 Task: Font style For heading Use Arial with violet colour & bold. font size for heading '24 Pt. 'Change the font style of data to Alefand font size to  16 Pt. Change the alignment of both headline & data to  Align top. In the sheet  auditingSalesData_2022
Action: Mouse moved to (57, 127)
Screenshot: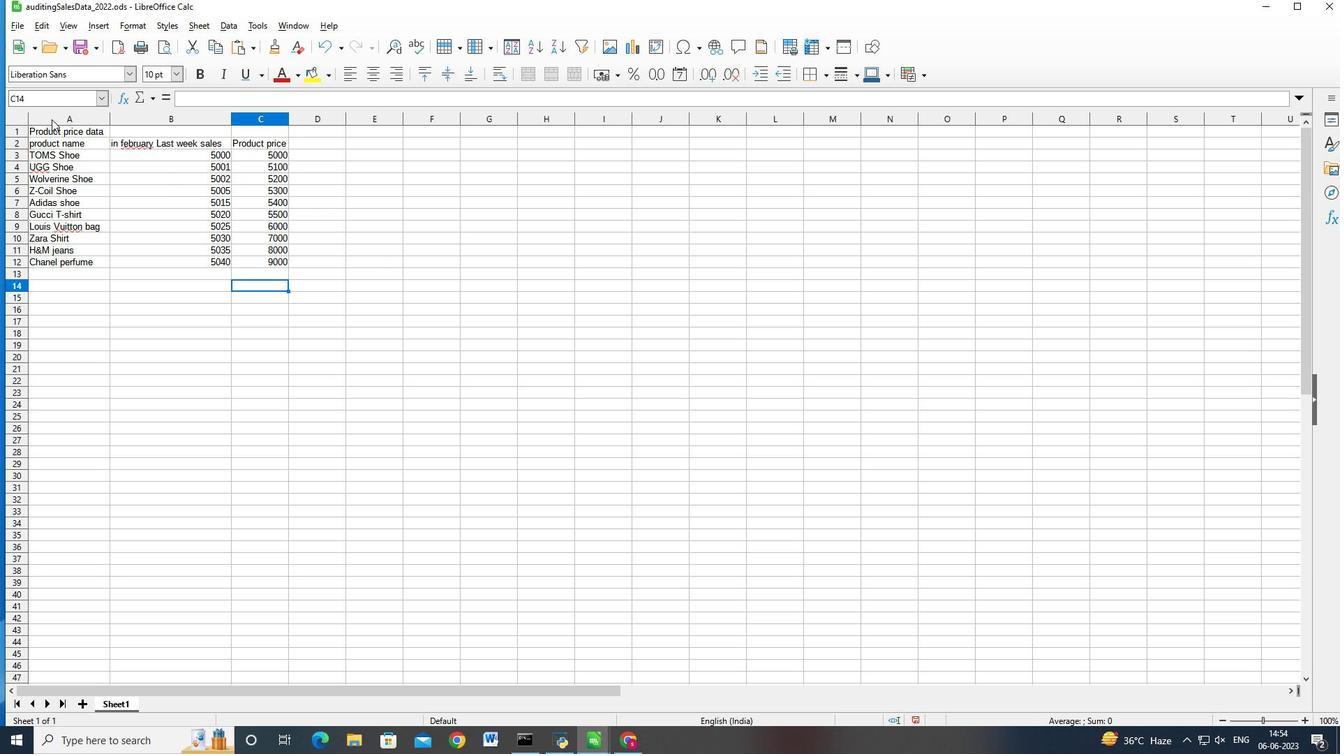 
Action: Mouse pressed left at (57, 127)
Screenshot: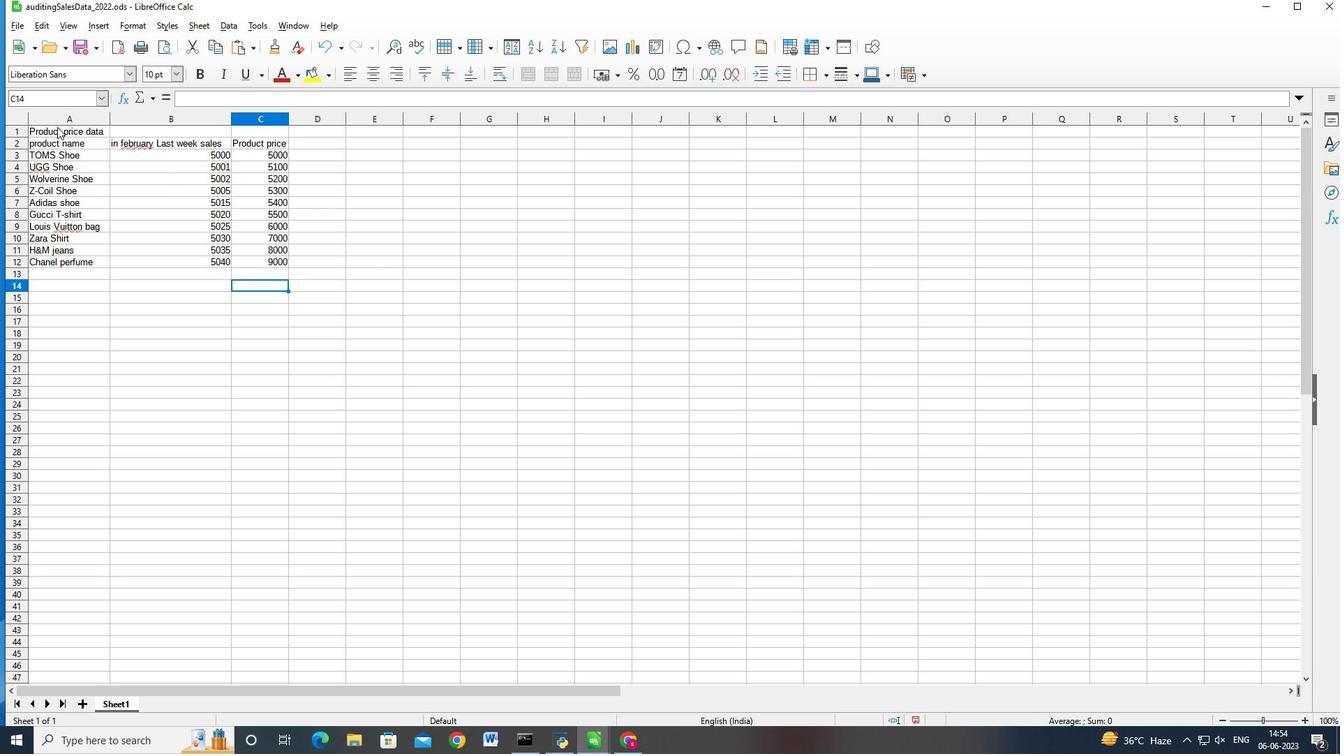 
Action: Mouse moved to (208, 349)
Screenshot: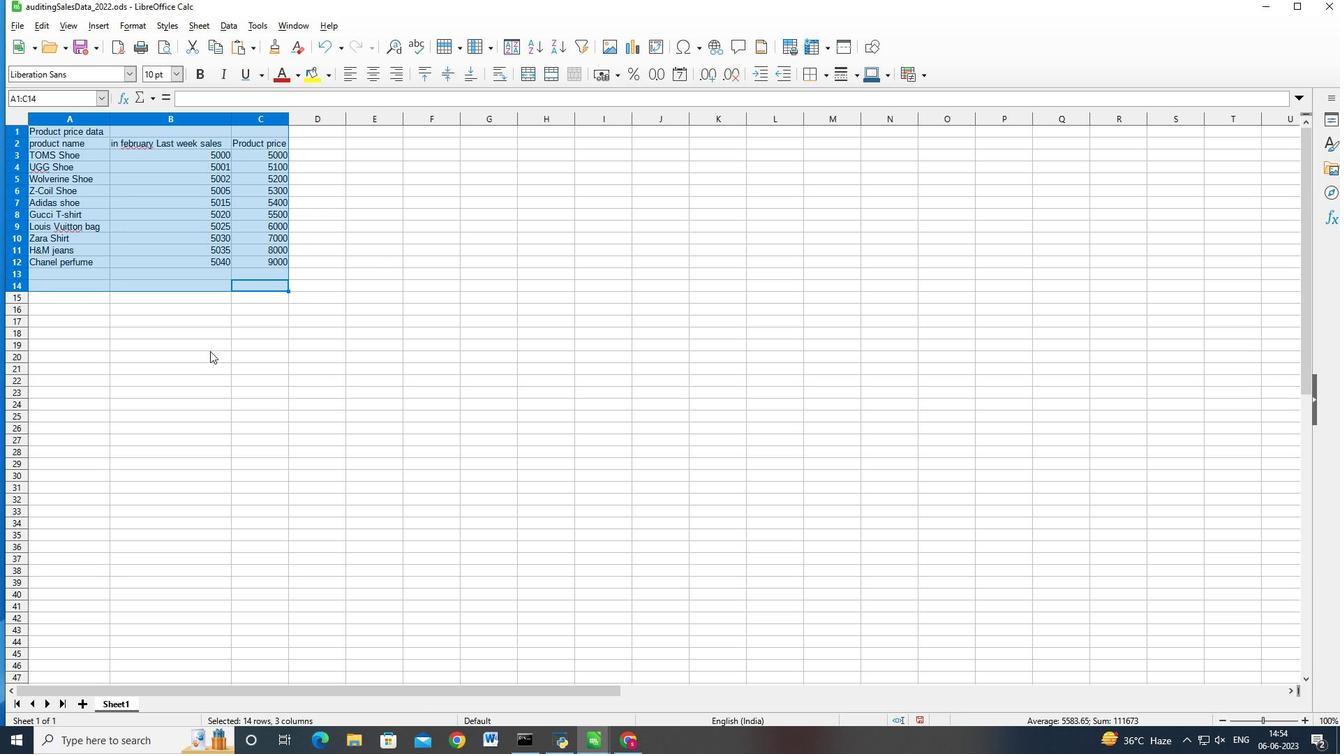 
Action: Mouse pressed right at (208, 349)
Screenshot: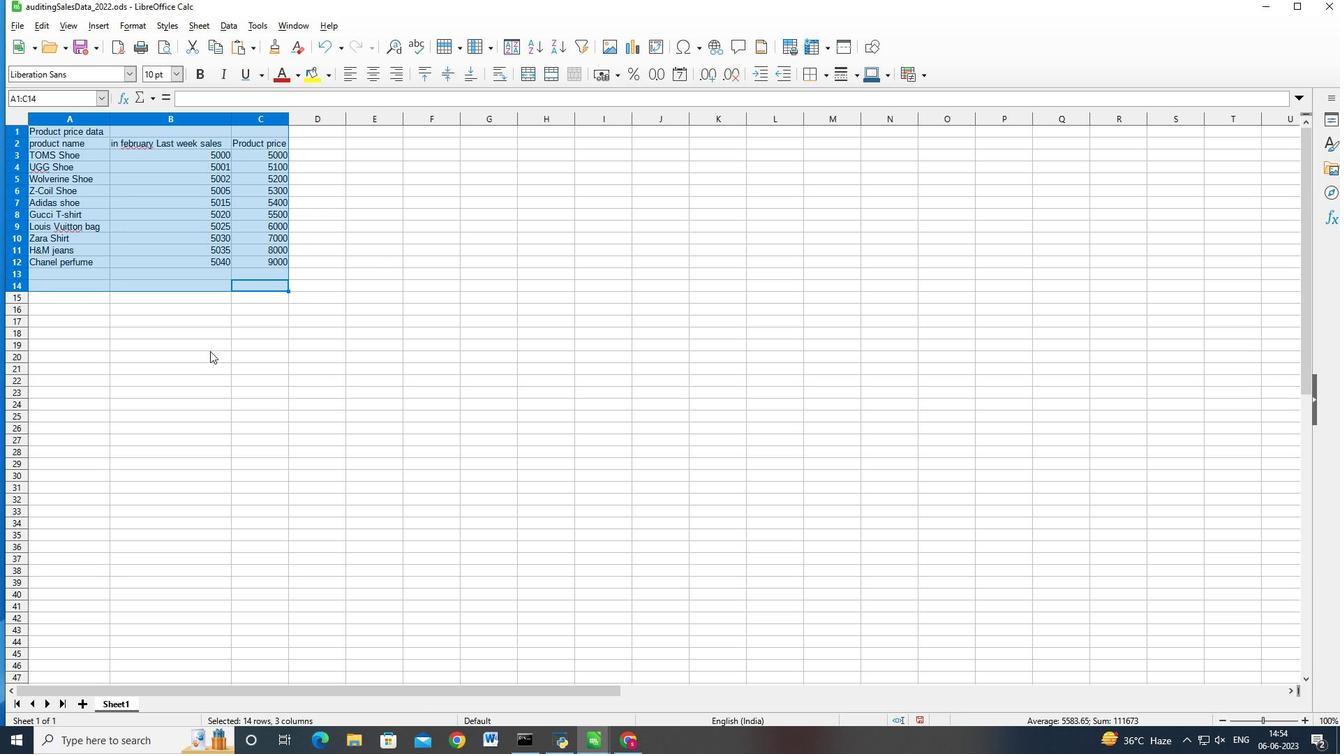 
Action: Mouse moved to (177, 340)
Screenshot: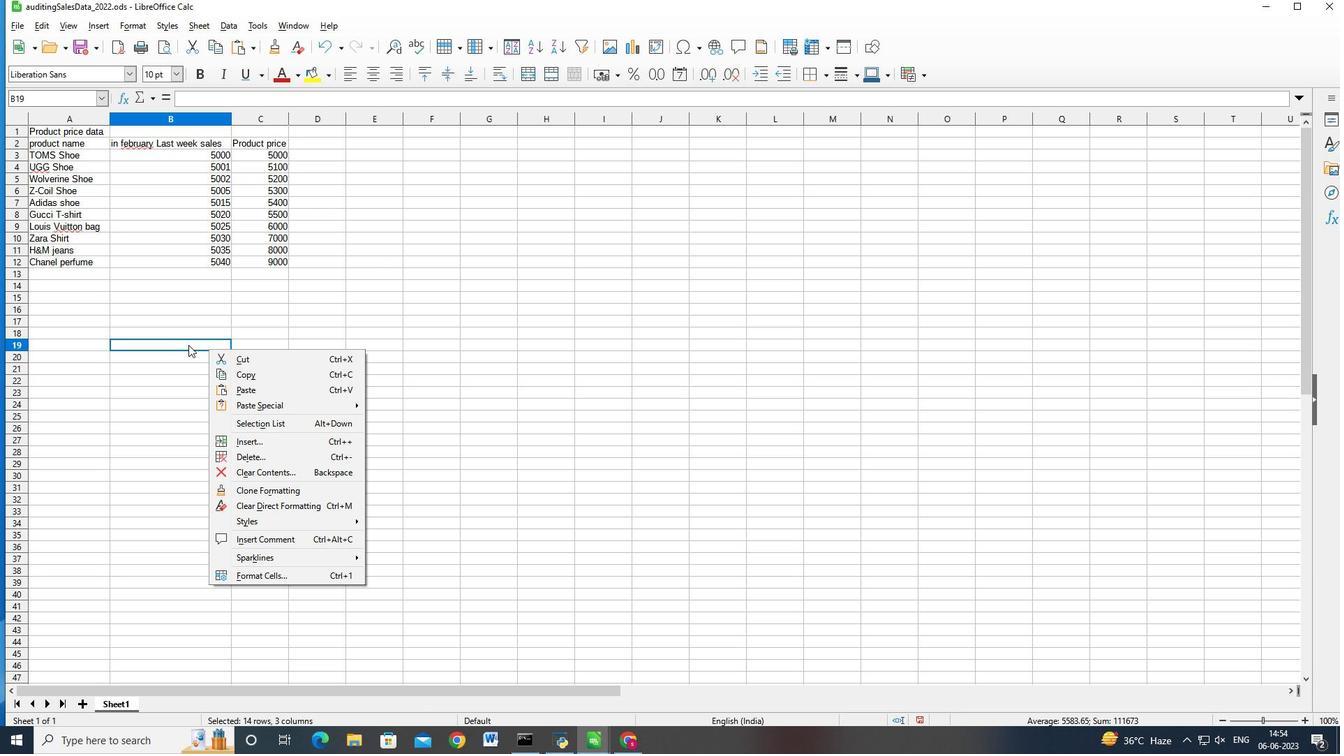
Action: Mouse pressed right at (177, 340)
Screenshot: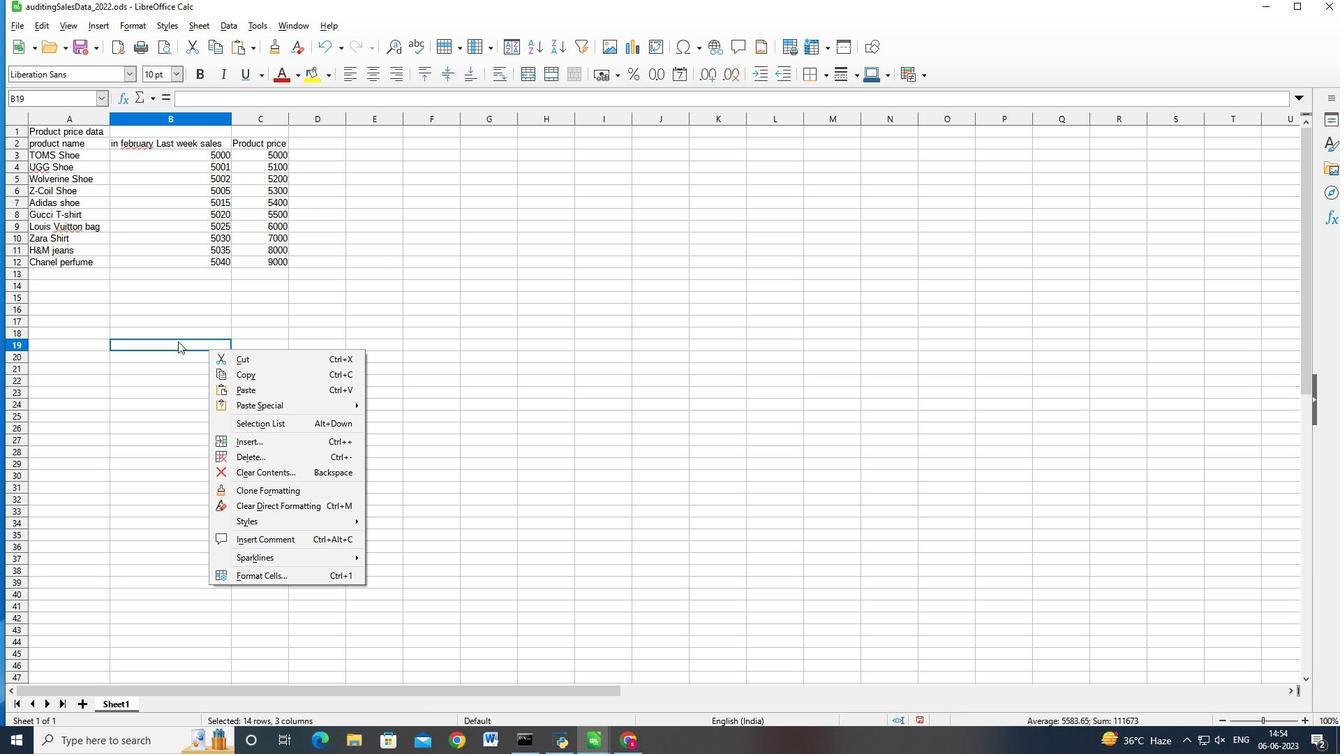 
Action: Mouse moved to (89, 131)
Screenshot: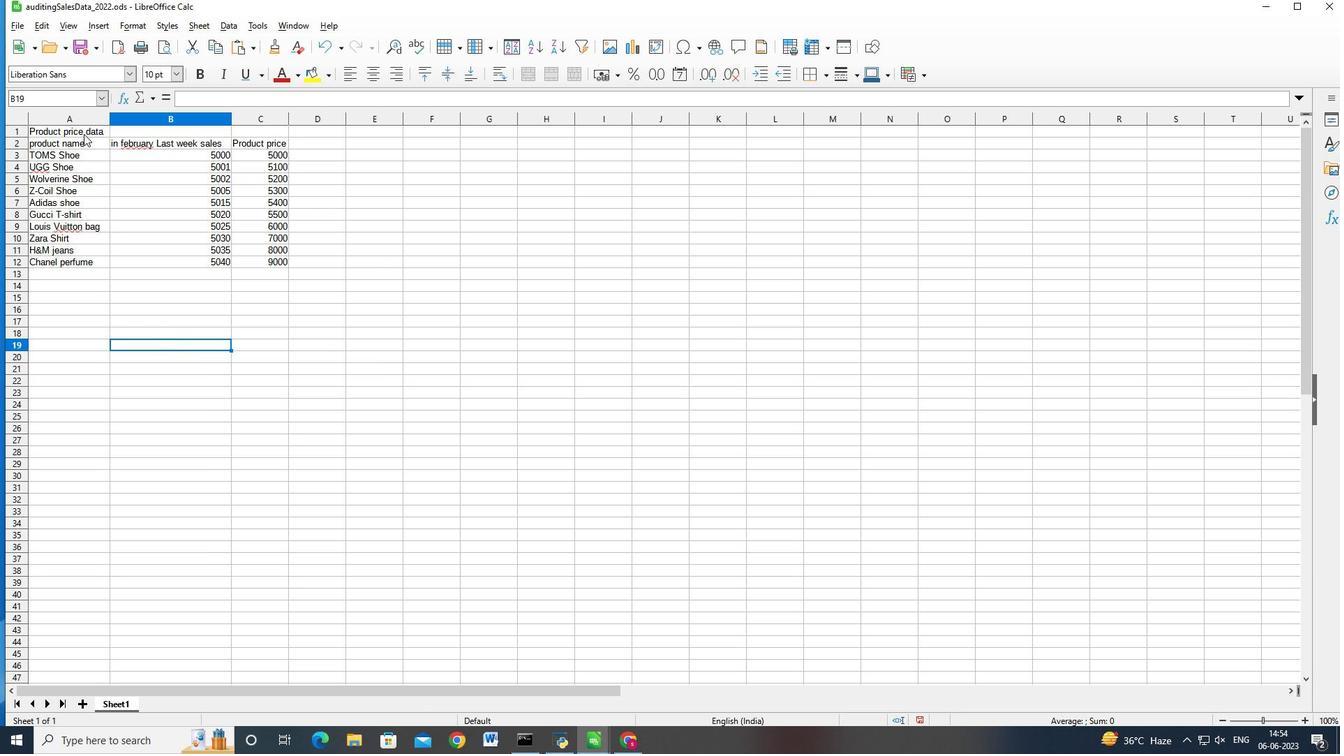 
Action: Mouse pressed left at (89, 131)
Screenshot: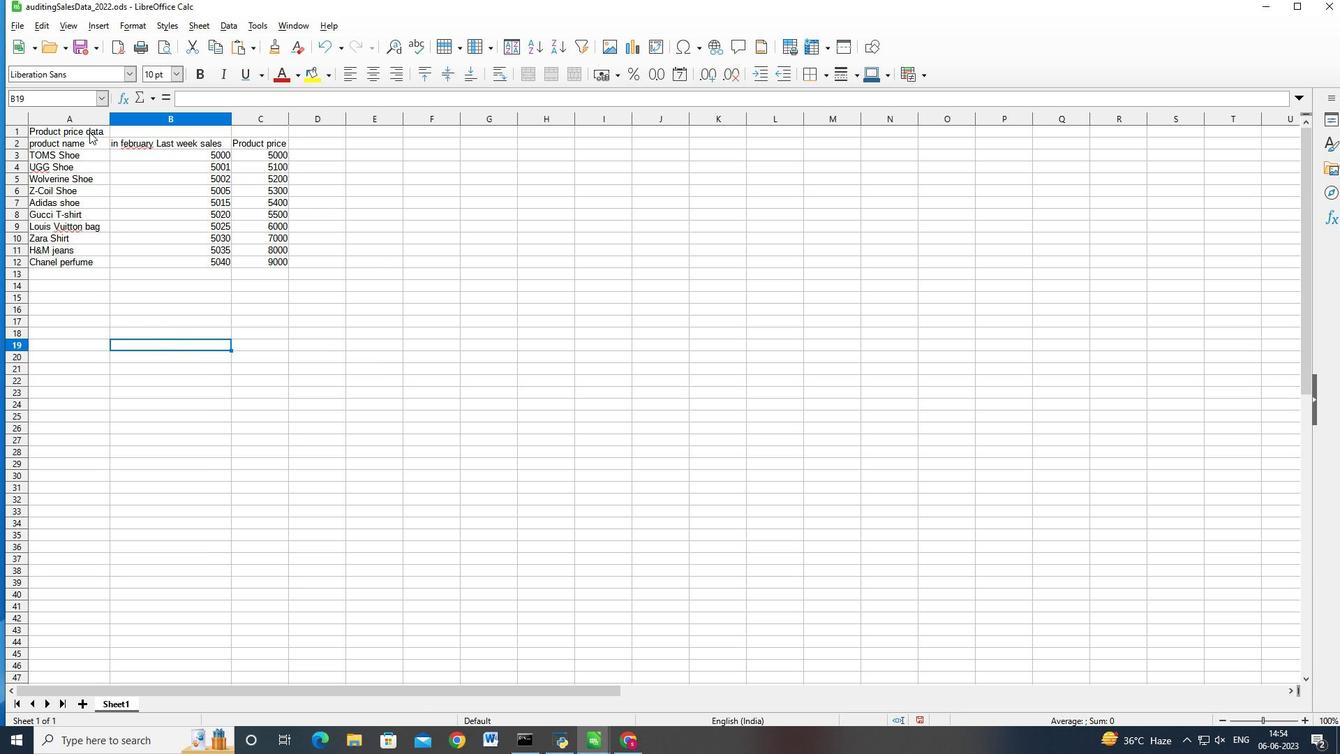 
Action: Mouse moved to (131, 70)
Screenshot: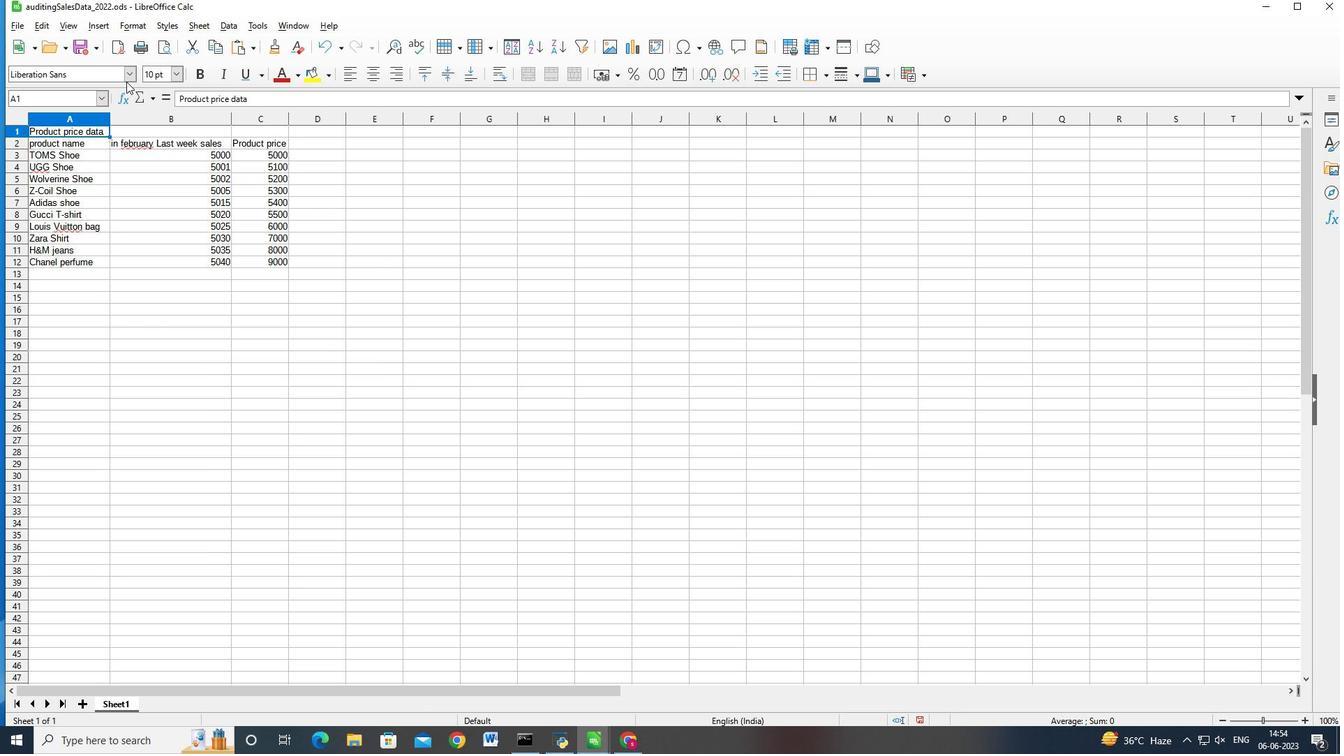 
Action: Mouse pressed left at (131, 70)
Screenshot: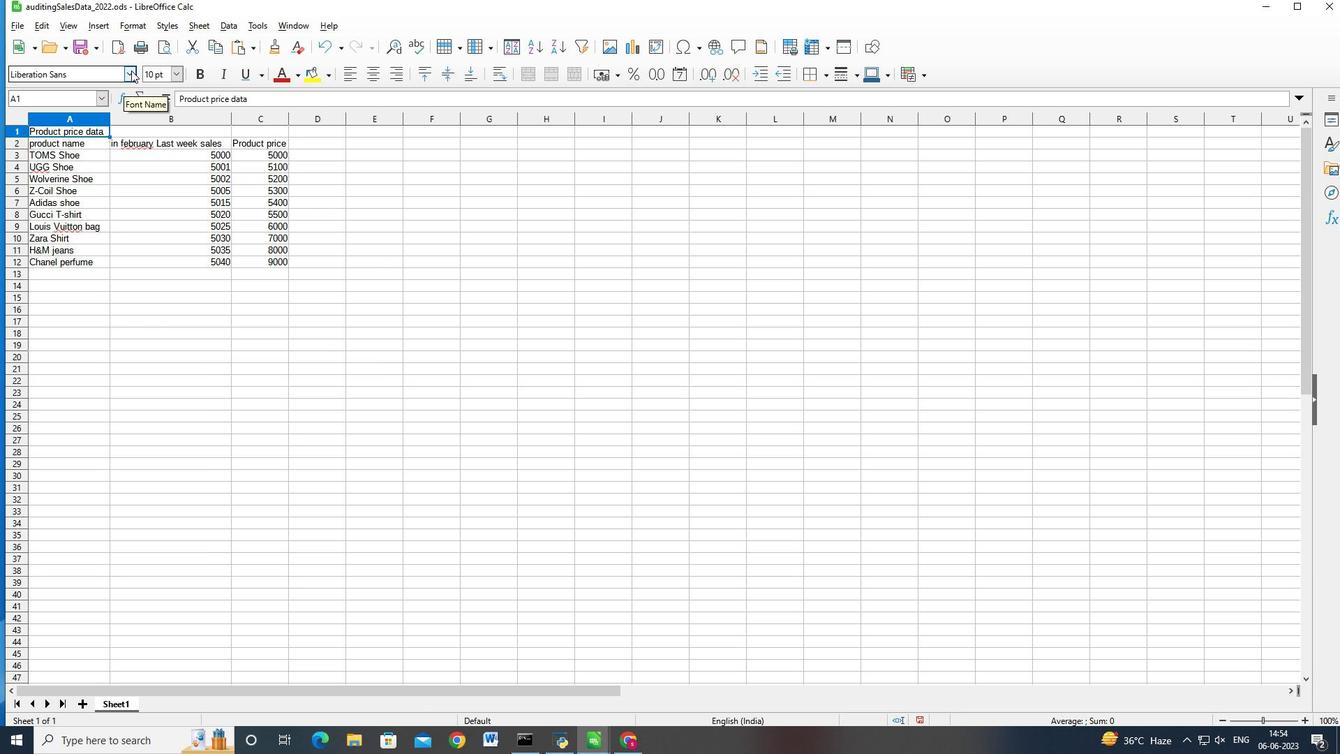 
Action: Mouse moved to (129, 74)
Screenshot: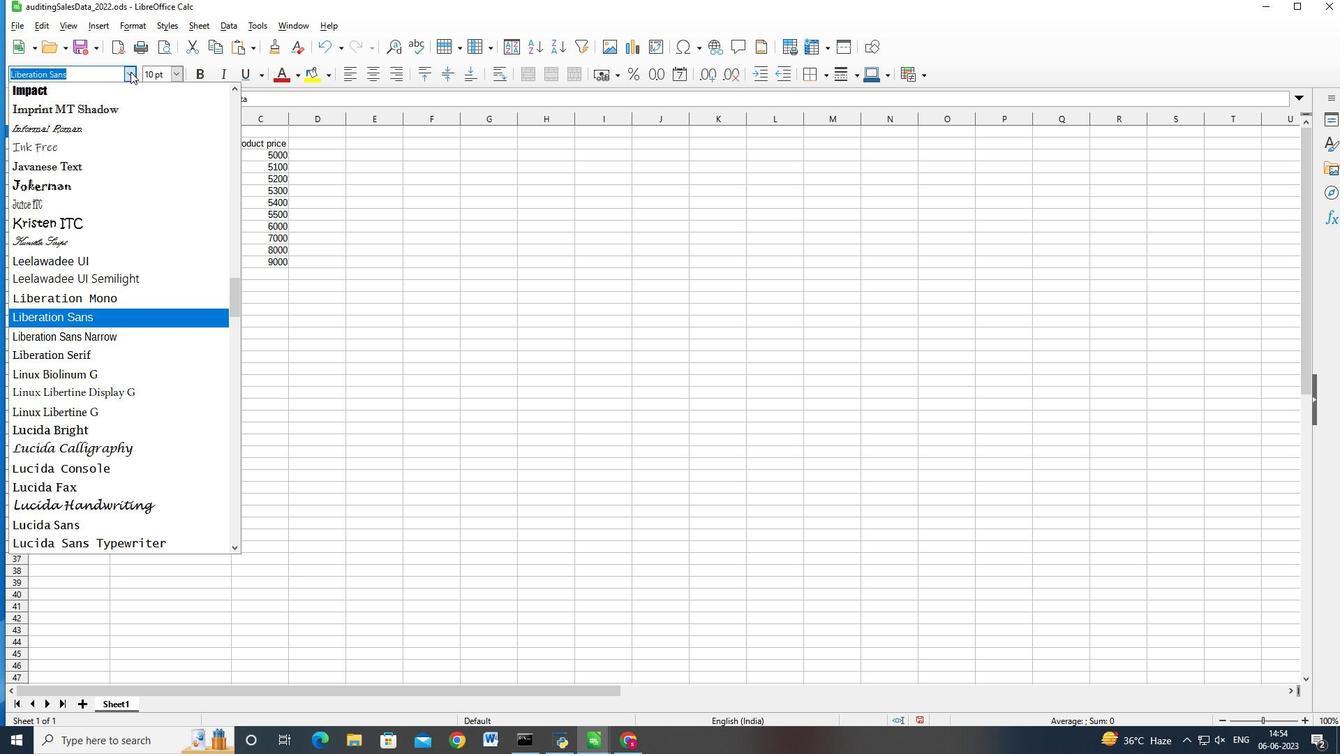 
Action: Key pressed <Key.backspace><Key.shift_r>Arial<Key.enter>
Screenshot: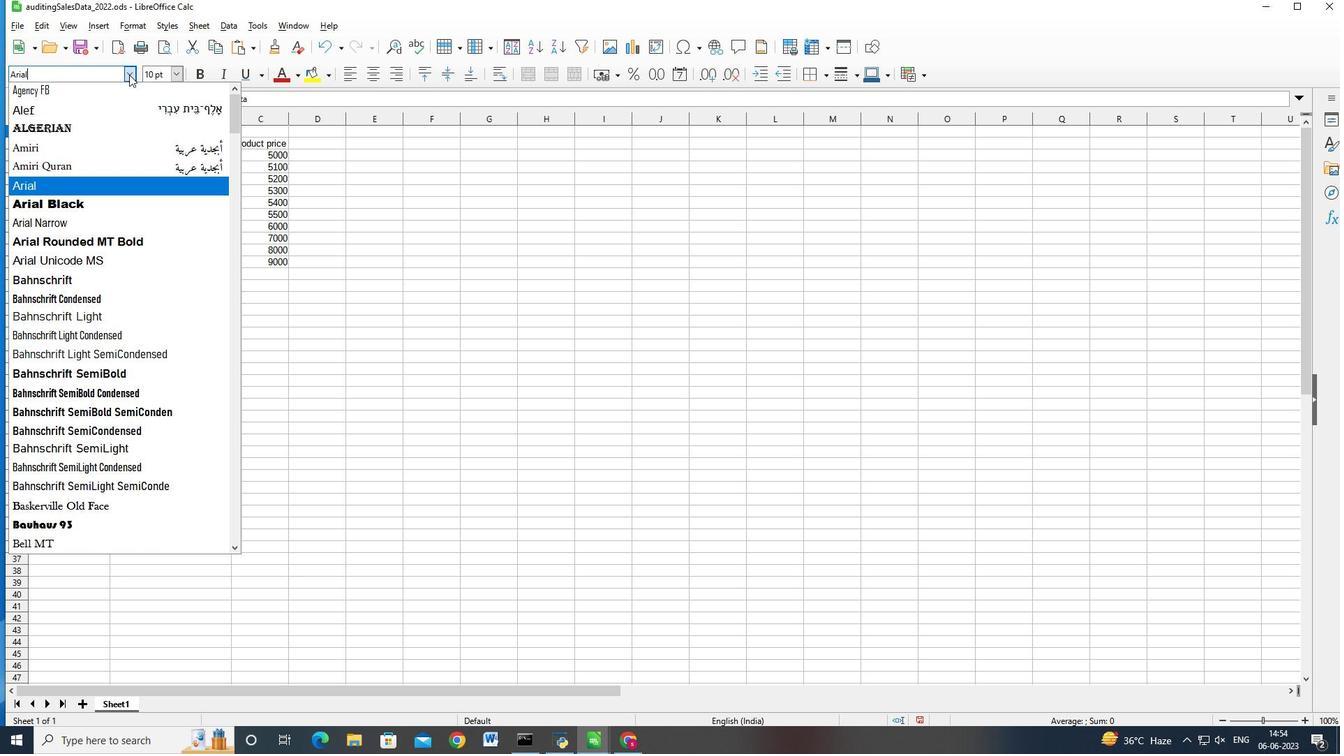 
Action: Mouse moved to (296, 73)
Screenshot: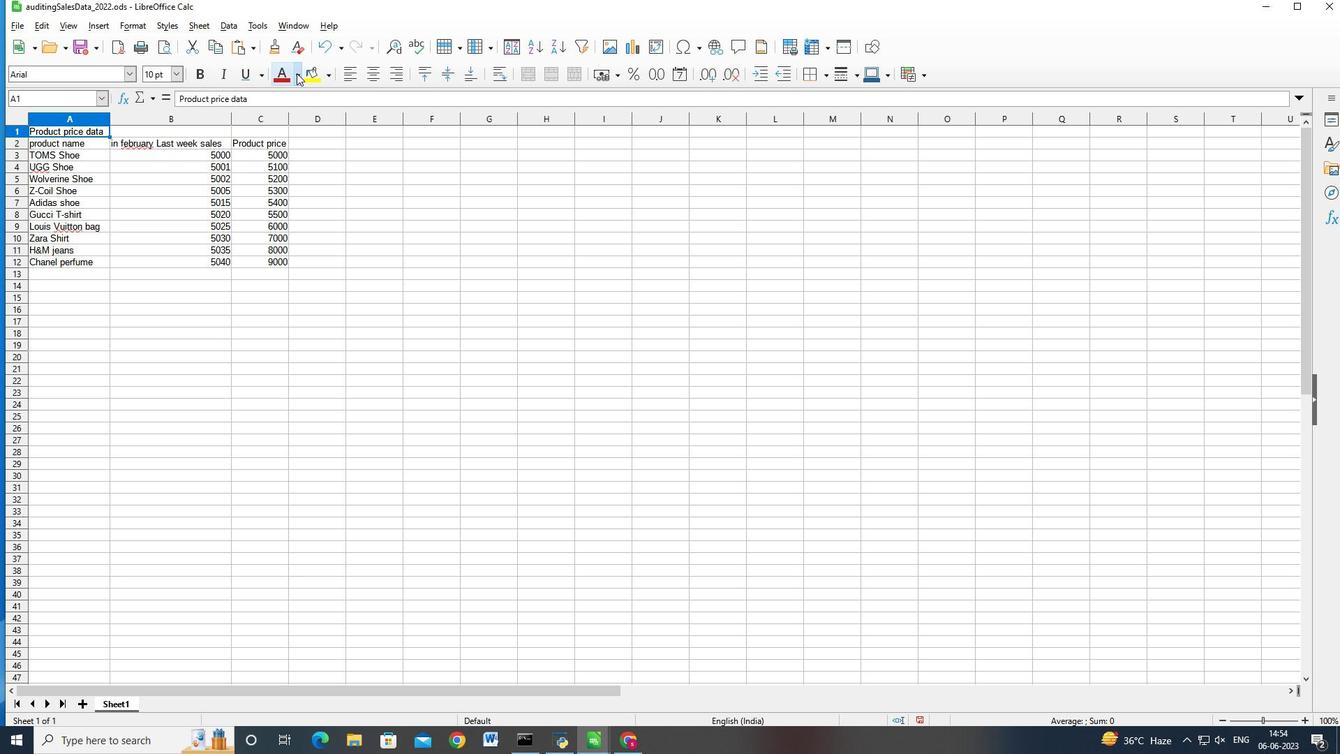 
Action: Mouse pressed left at (296, 73)
Screenshot: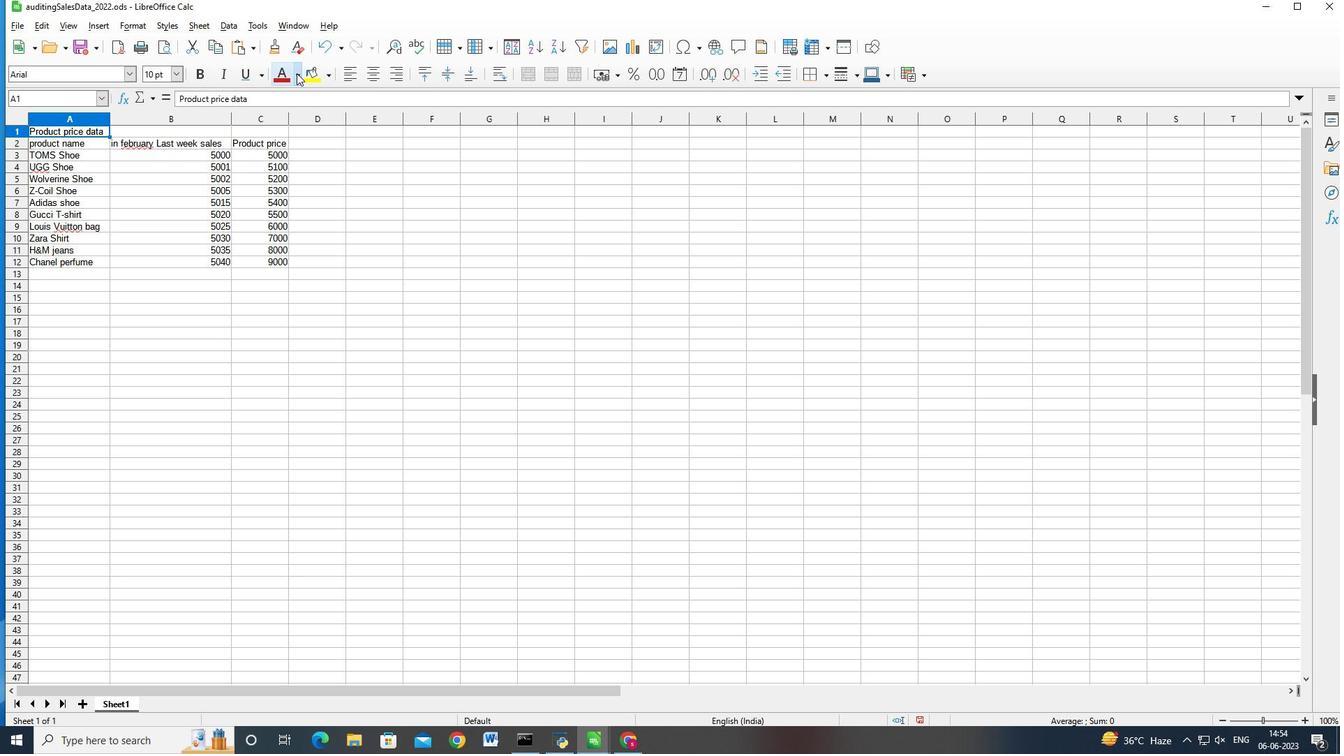 
Action: Mouse moved to (342, 302)
Screenshot: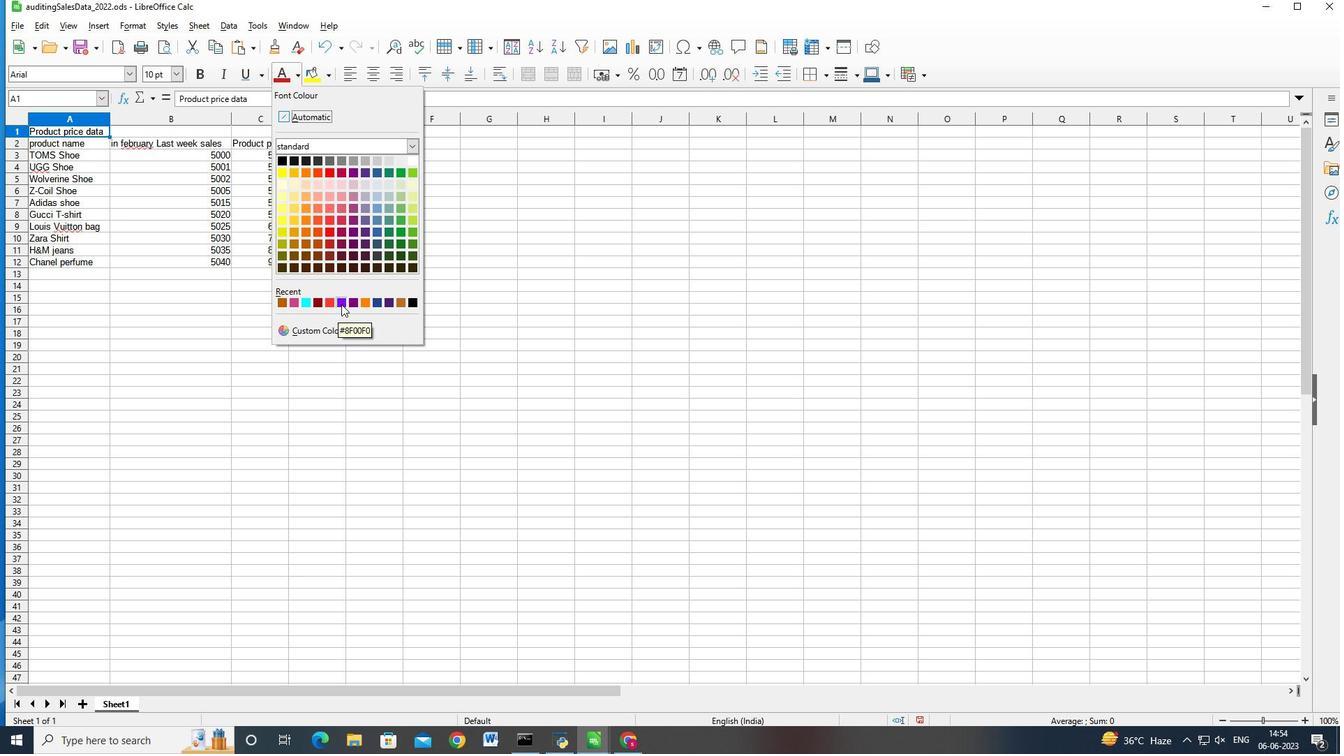 
Action: Mouse pressed left at (342, 302)
Screenshot: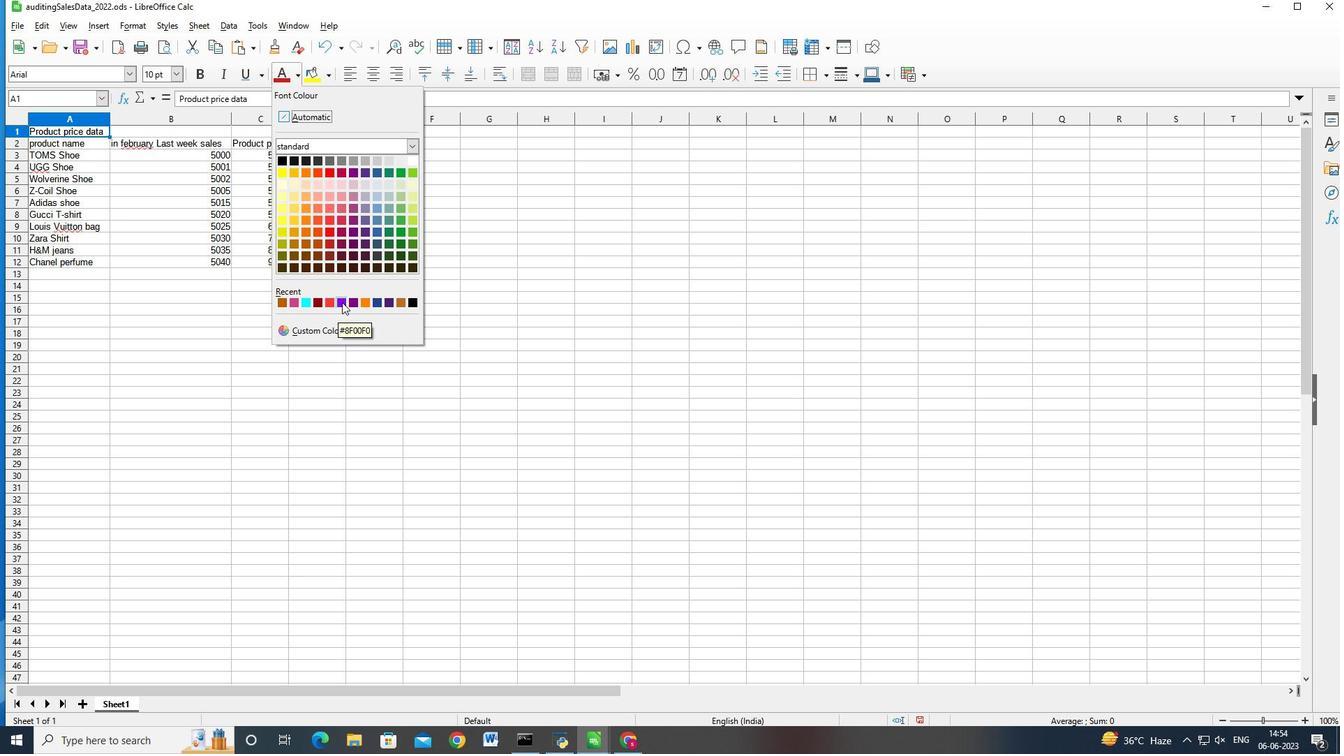 
Action: Mouse moved to (177, 69)
Screenshot: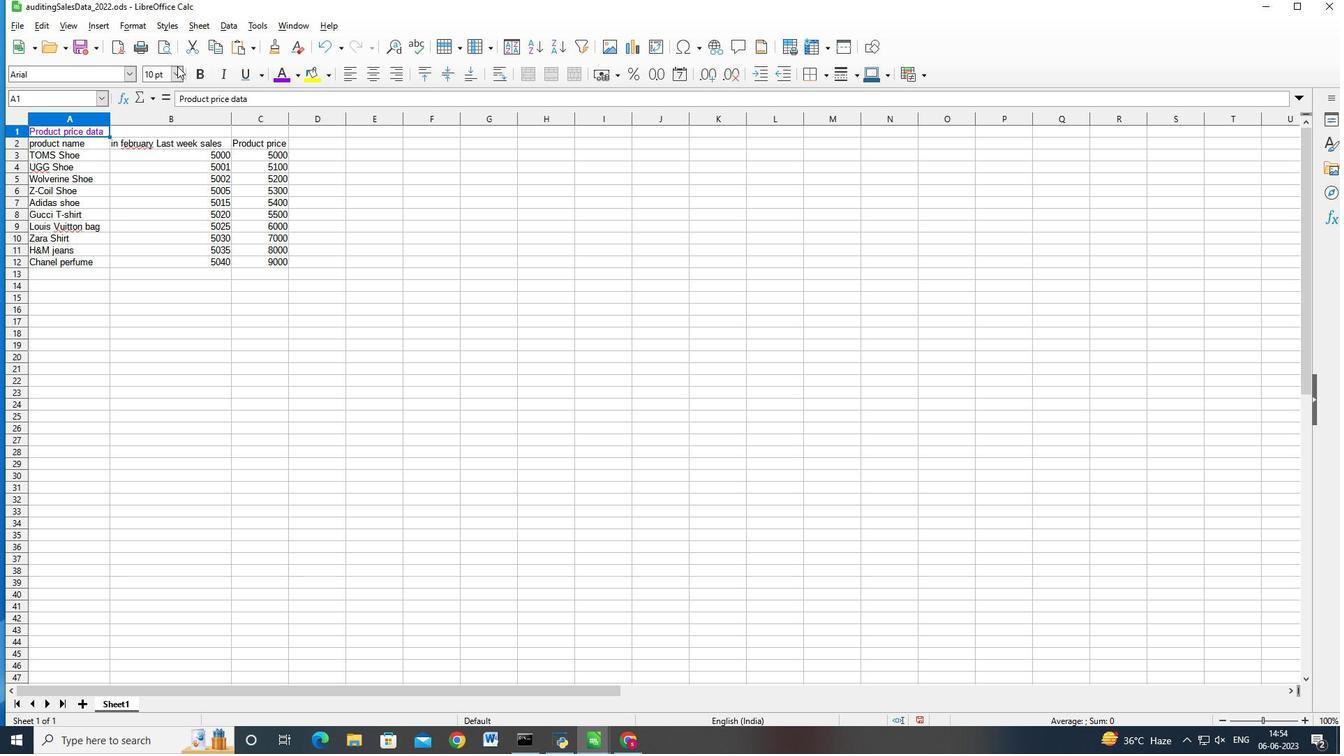 
Action: Mouse pressed left at (177, 69)
Screenshot: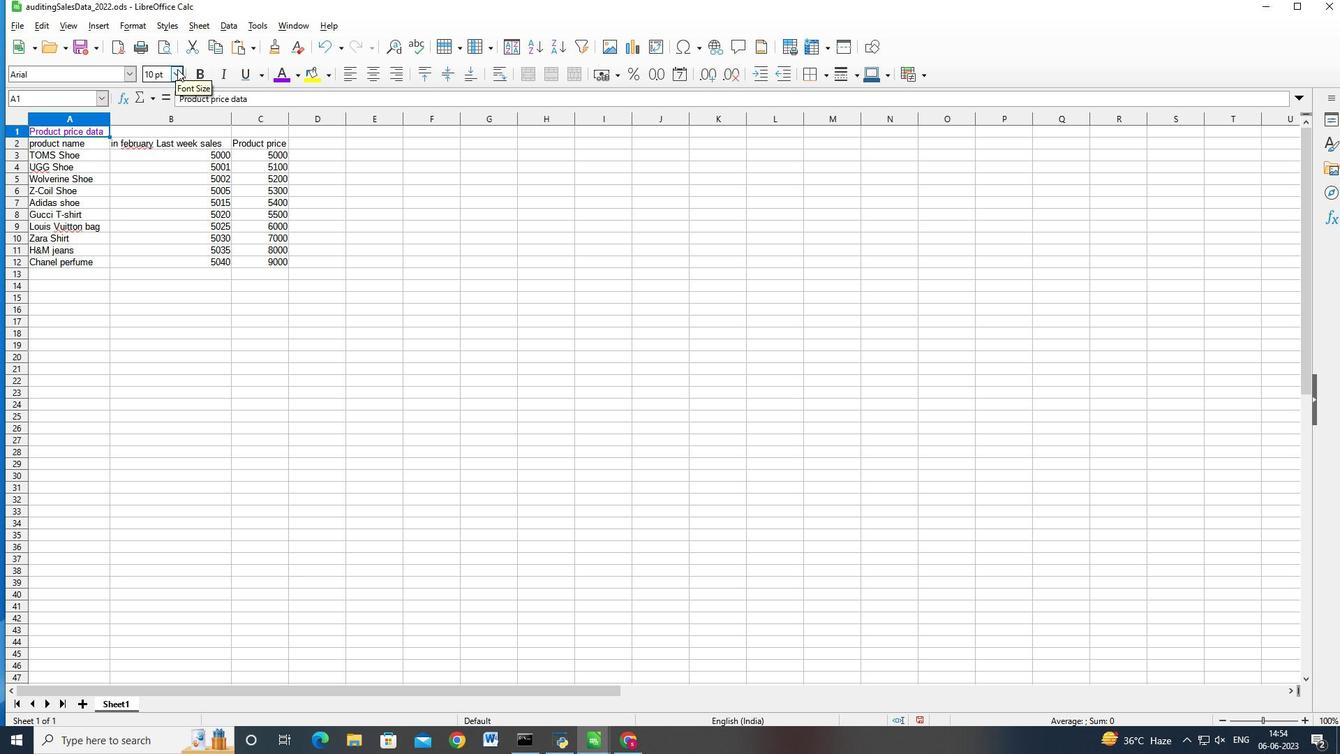 
Action: Mouse moved to (150, 277)
Screenshot: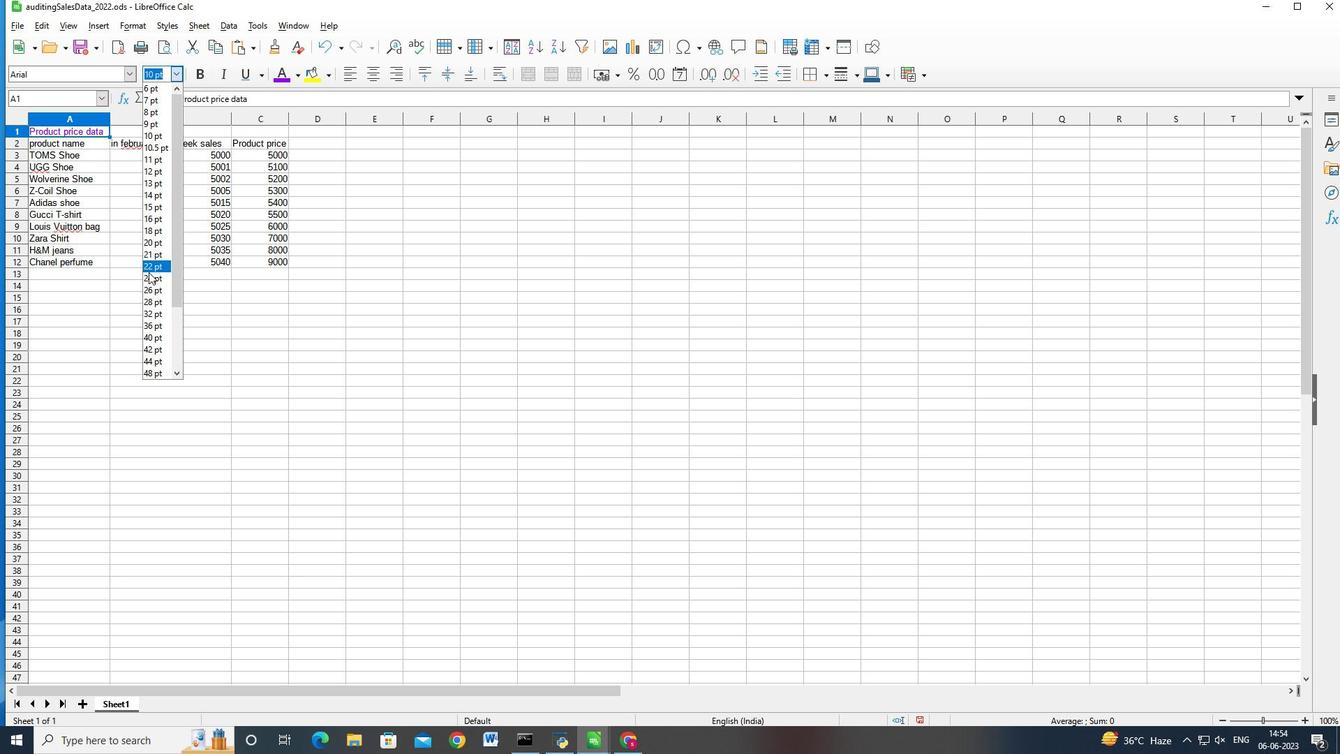 
Action: Mouse pressed left at (150, 277)
Screenshot: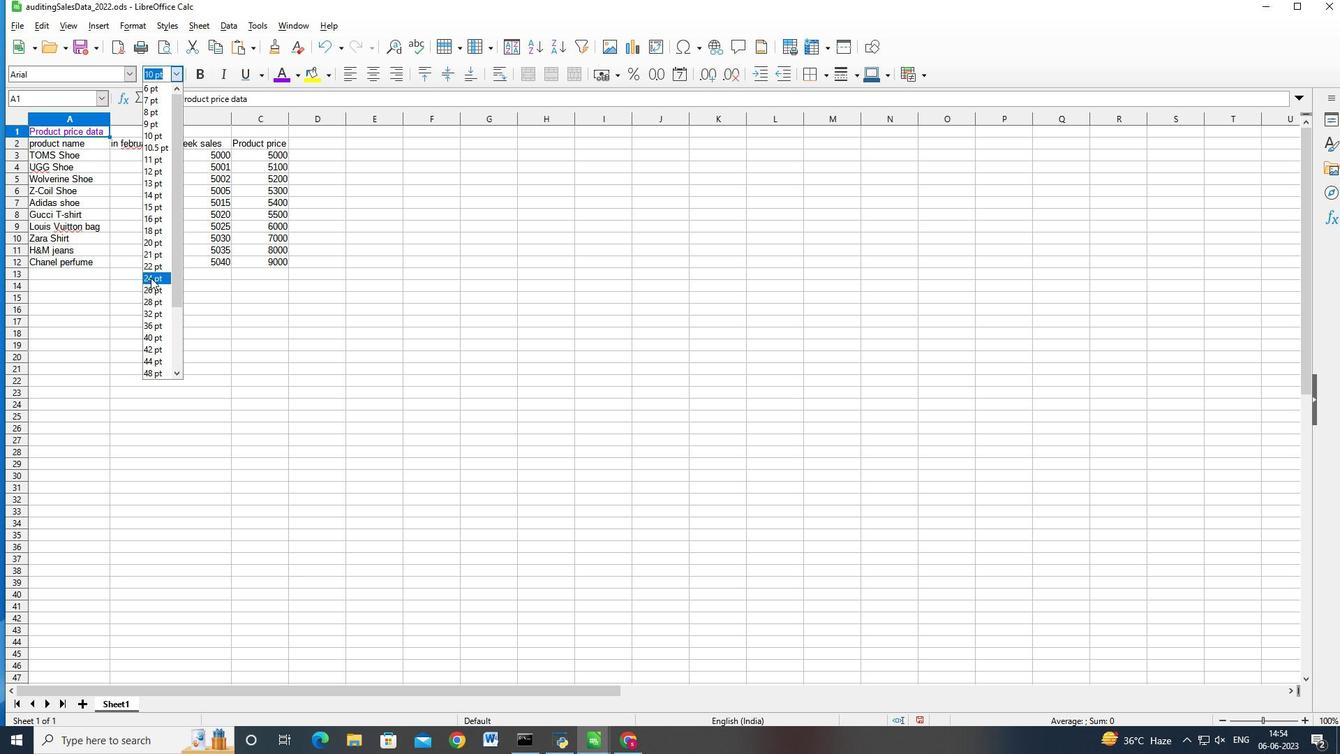 
Action: Mouse moved to (154, 131)
Screenshot: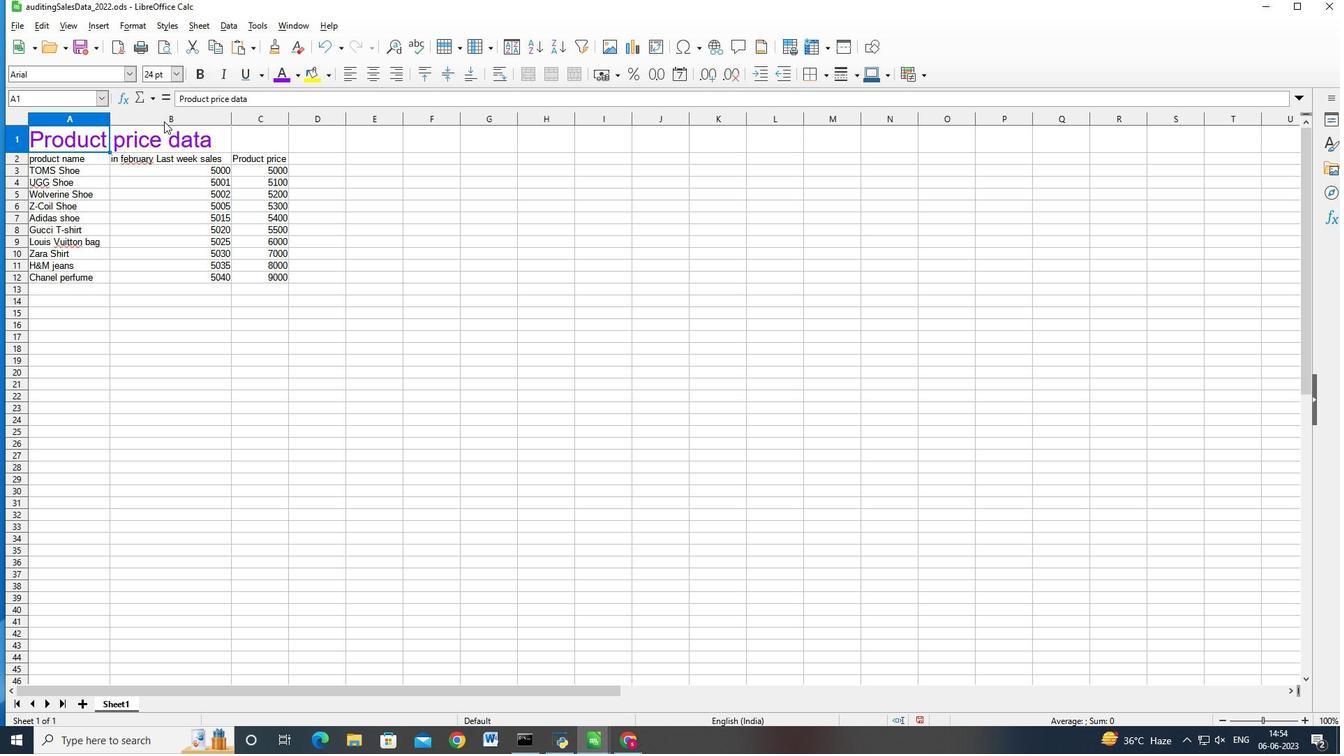 
Action: Key pressed <Key.shift>
Screenshot: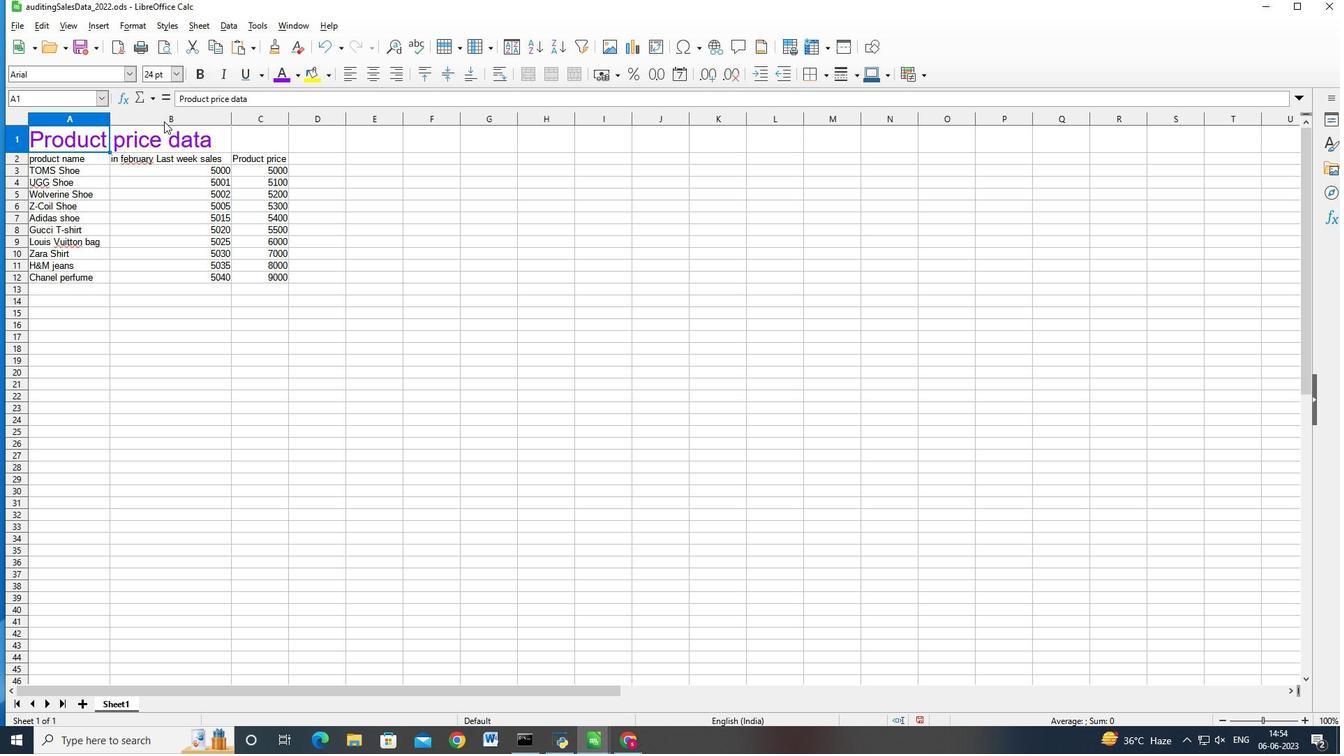 
Action: Mouse moved to (153, 134)
Screenshot: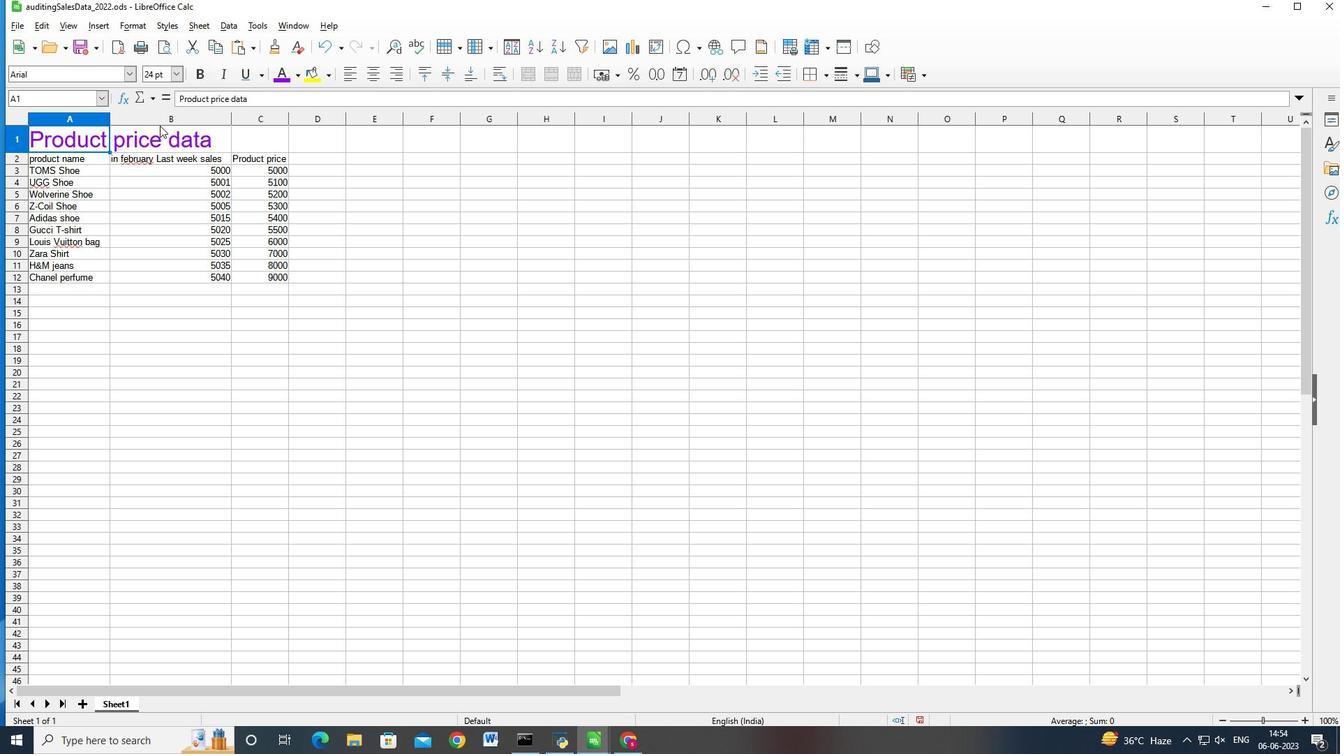 
Action: Mouse pressed left at (153, 134)
Screenshot: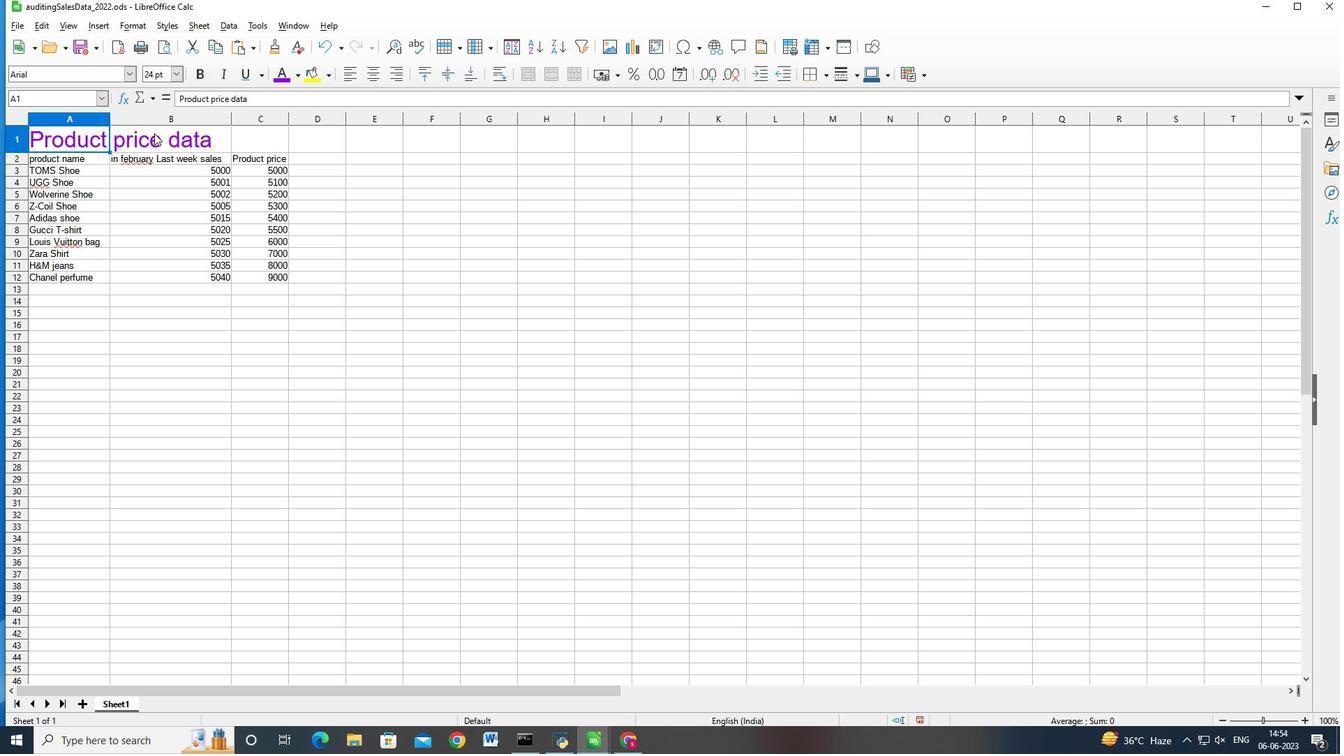 
Action: Mouse moved to (185, 106)
Screenshot: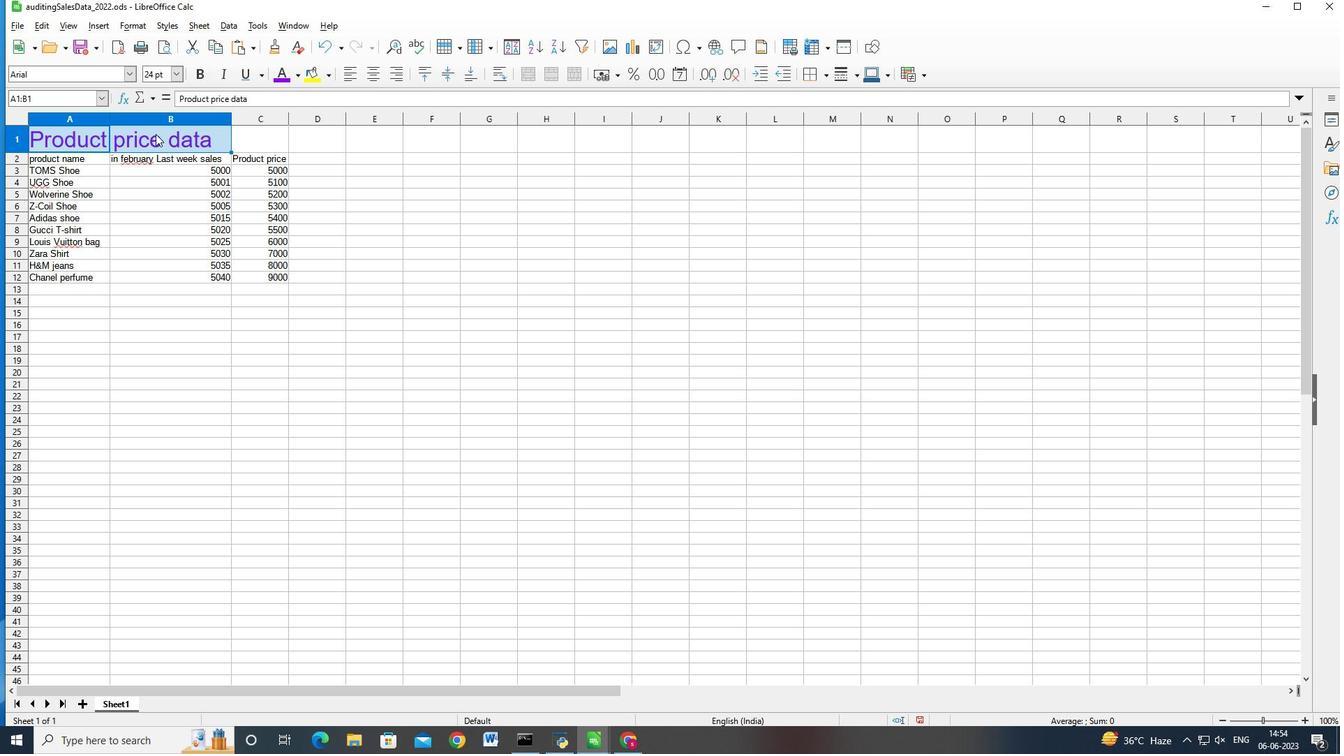 
Action: Key pressed <Key.shift>
Screenshot: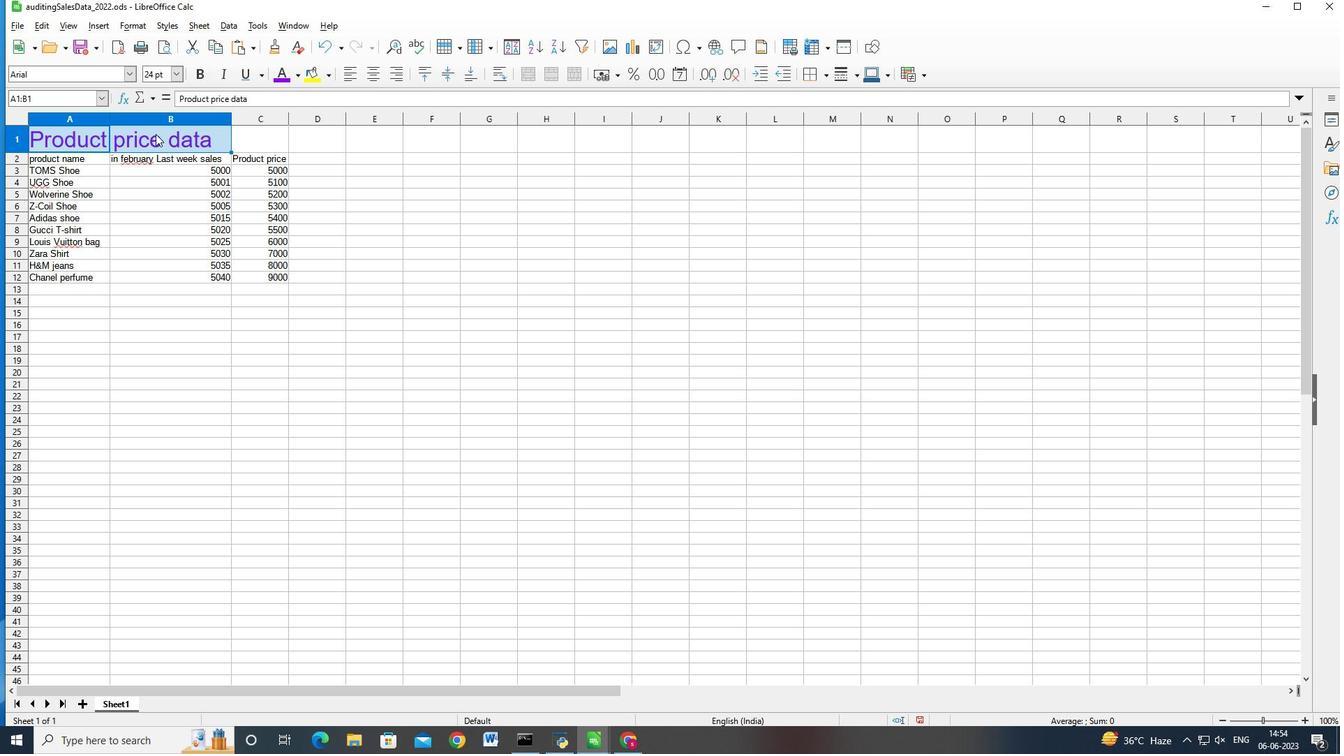 
Action: Mouse moved to (193, 99)
Screenshot: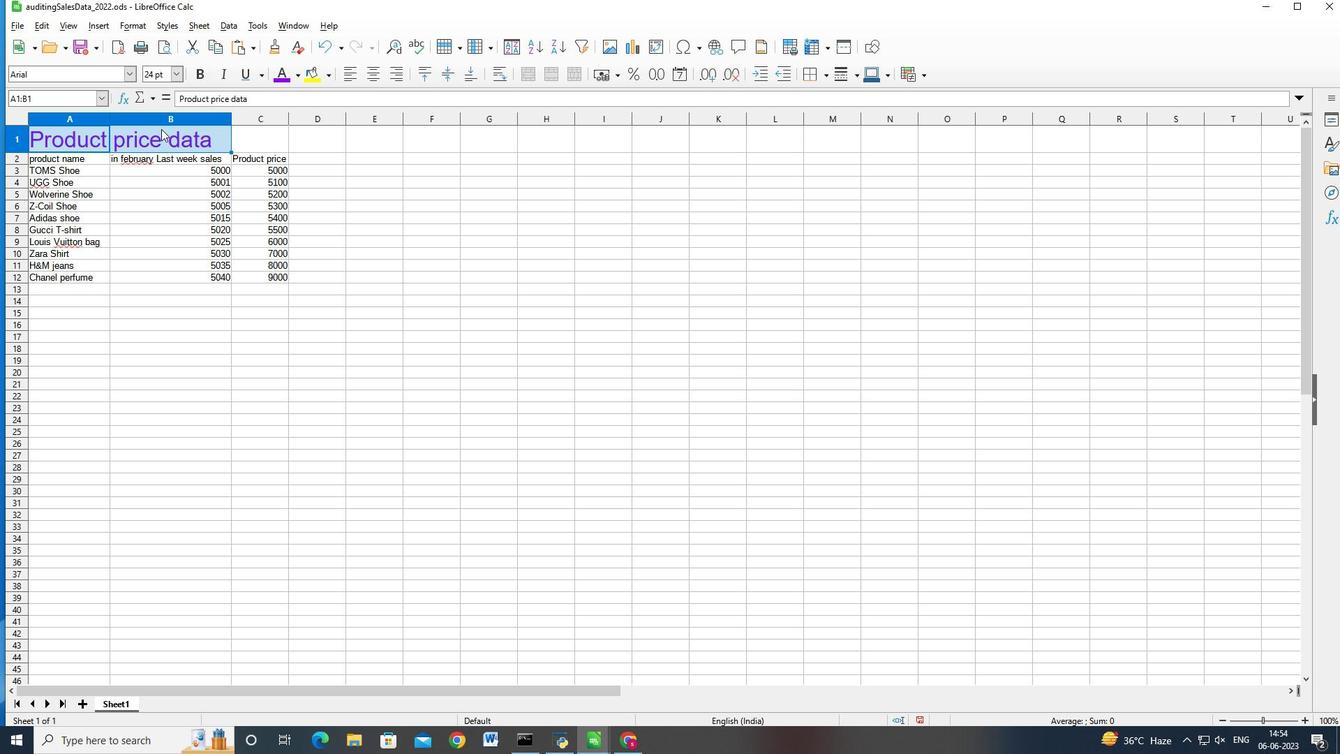 
Action: Key pressed <Key.shift>
Screenshot: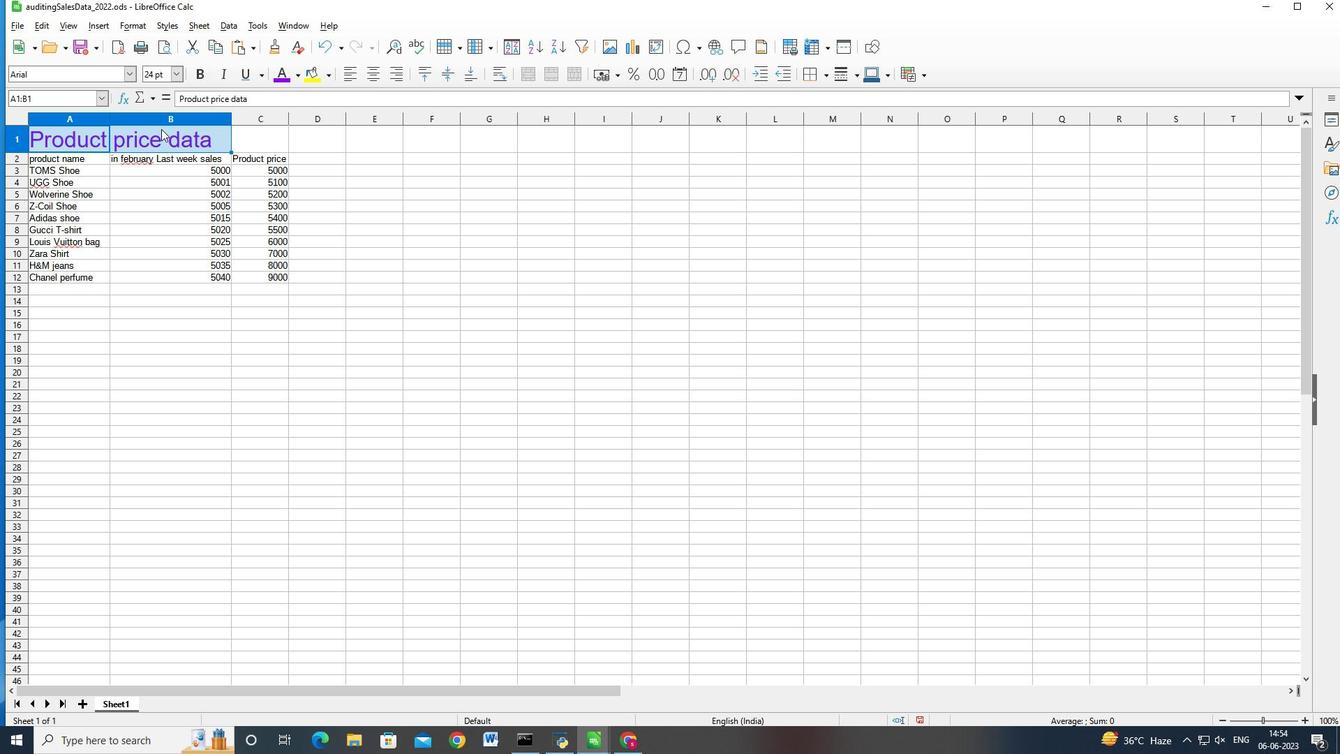 
Action: Mouse moved to (199, 92)
Screenshot: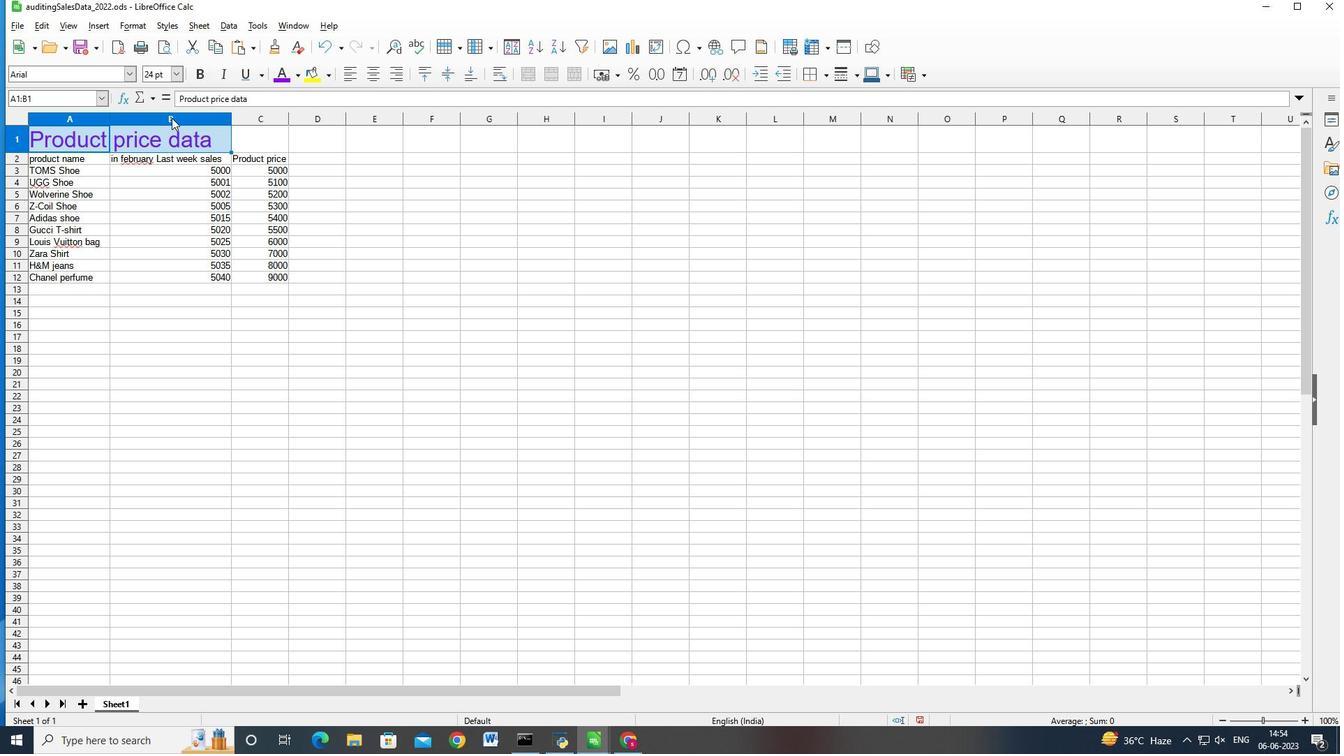 
Action: Key pressed <Key.shift>
Screenshot: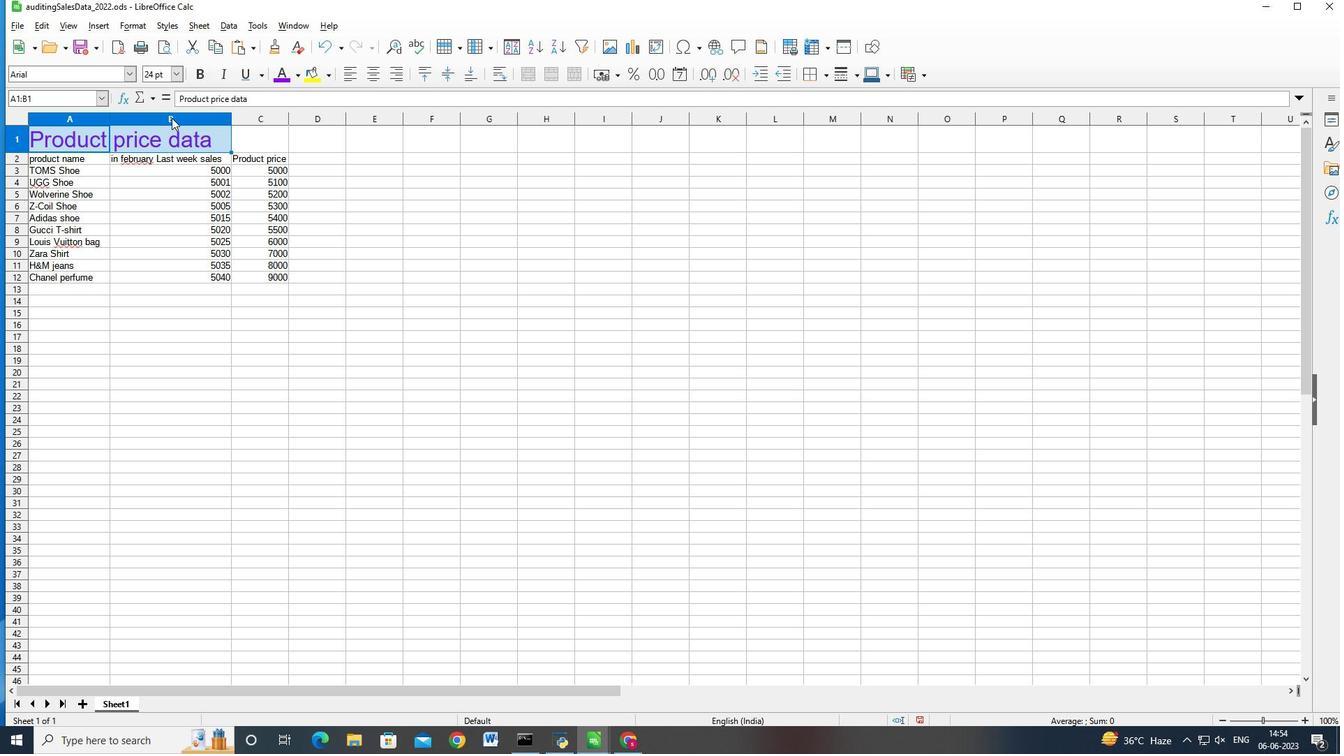 
Action: Mouse moved to (206, 74)
Screenshot: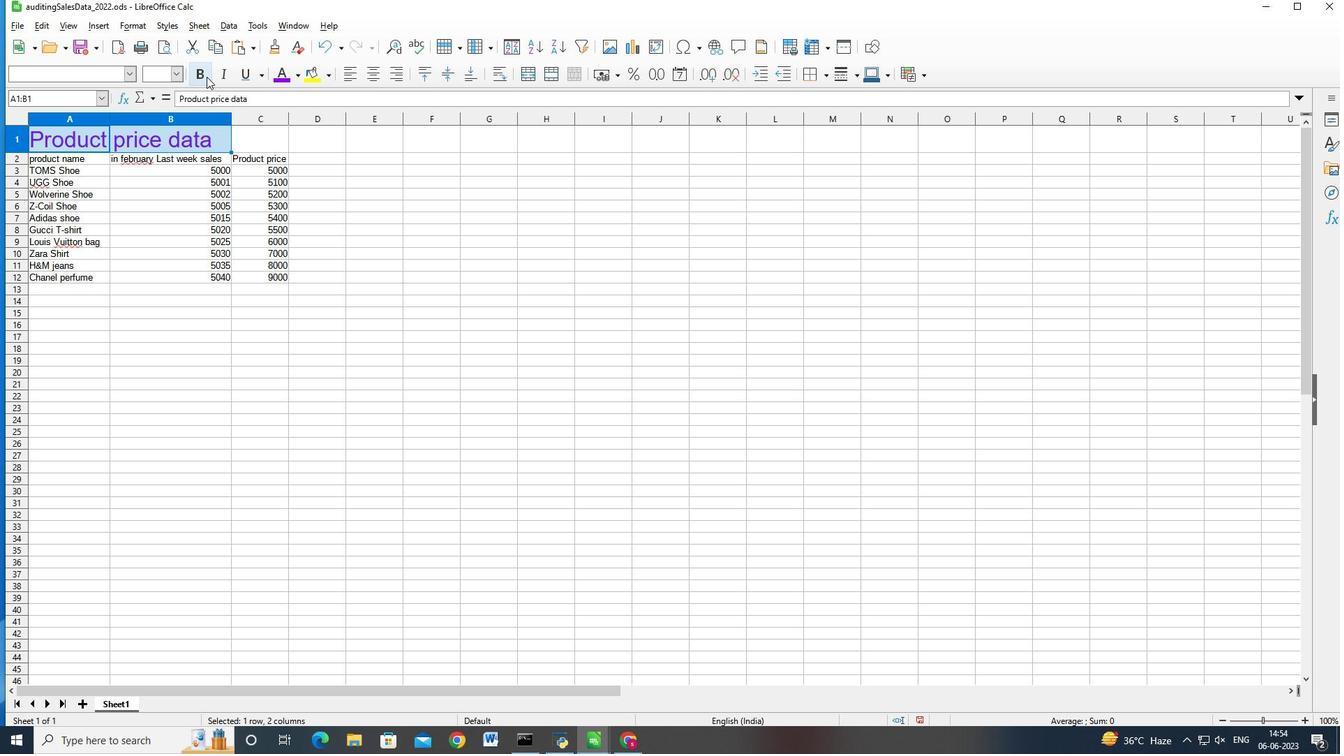 
Action: Mouse pressed left at (206, 74)
Screenshot: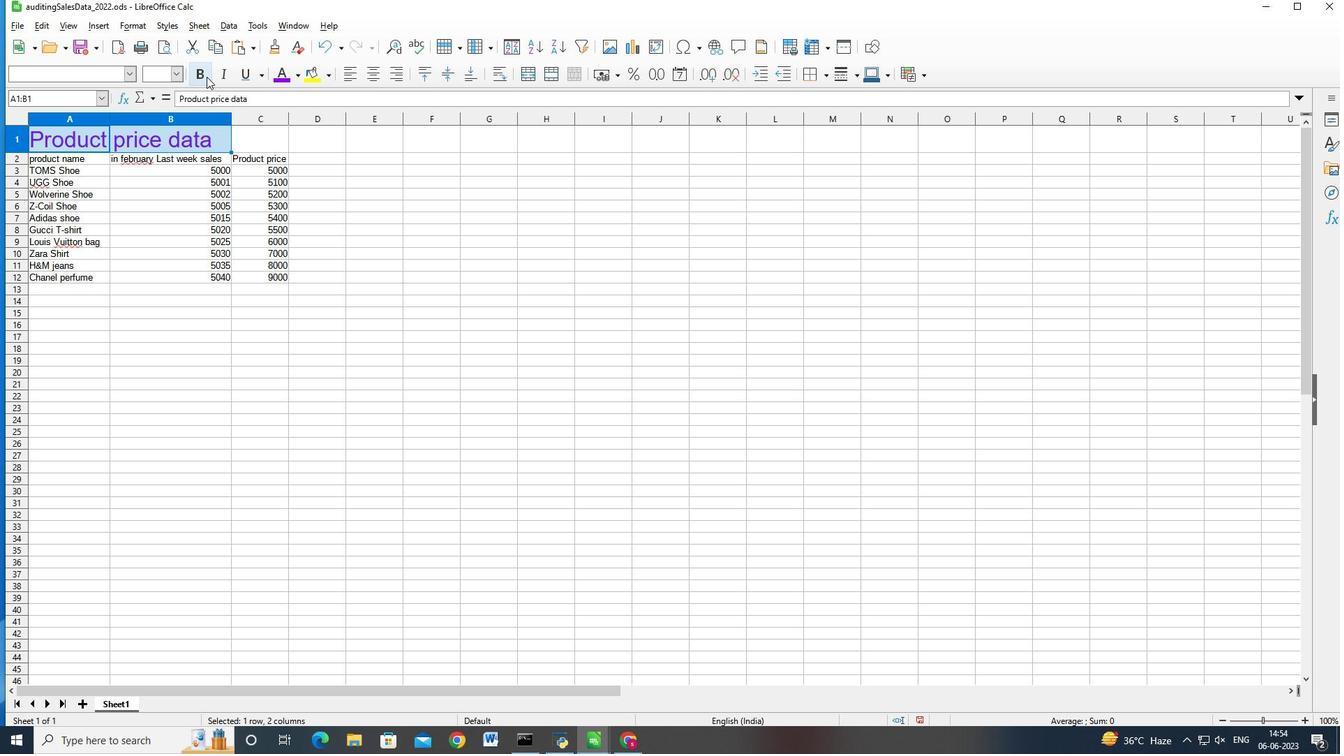 
Action: Mouse moved to (89, 164)
Screenshot: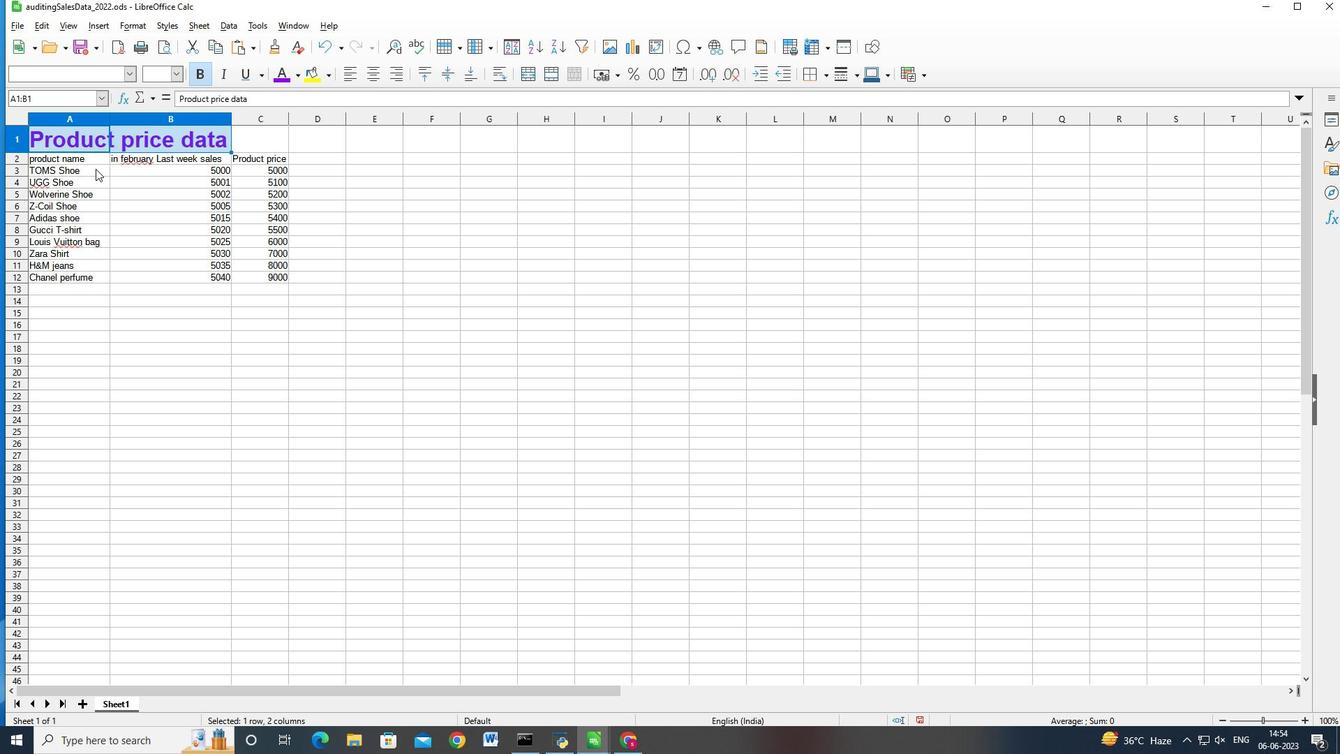 
Action: Mouse pressed left at (89, 164)
Screenshot: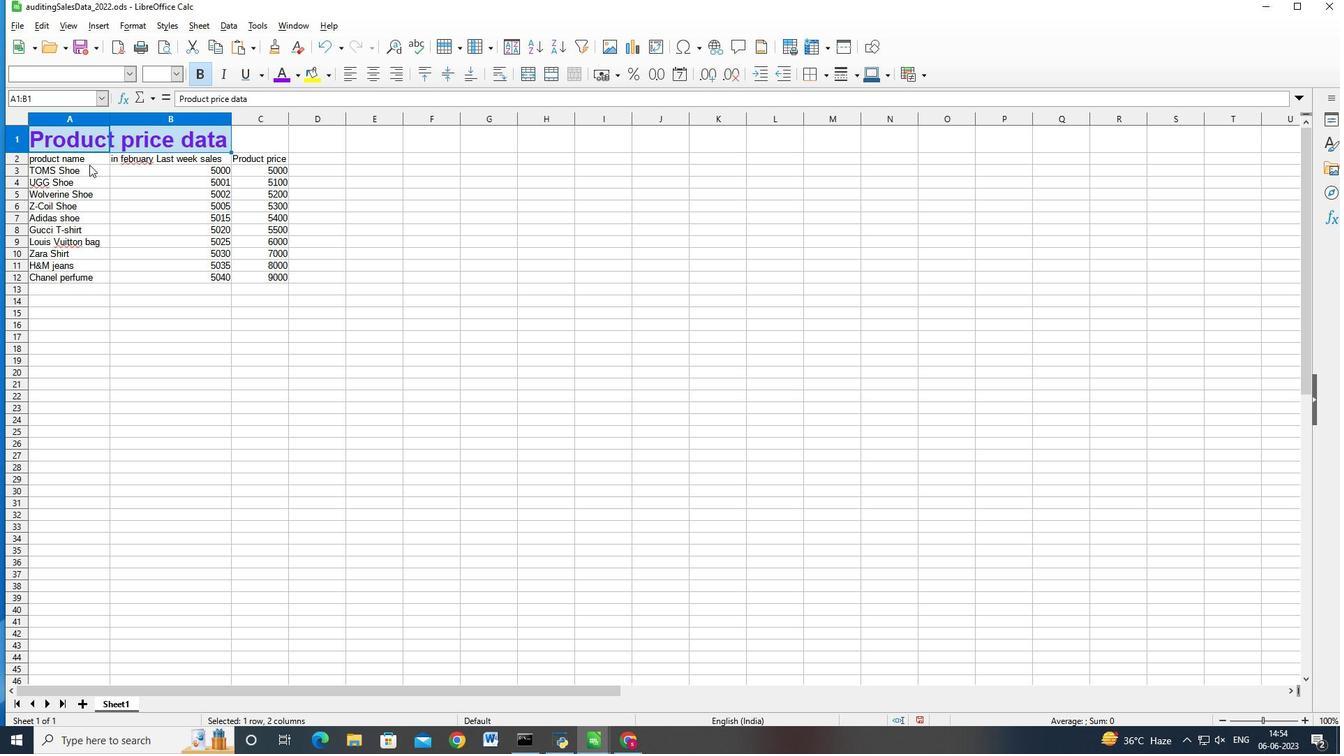 
Action: Mouse moved to (90, 161)
Screenshot: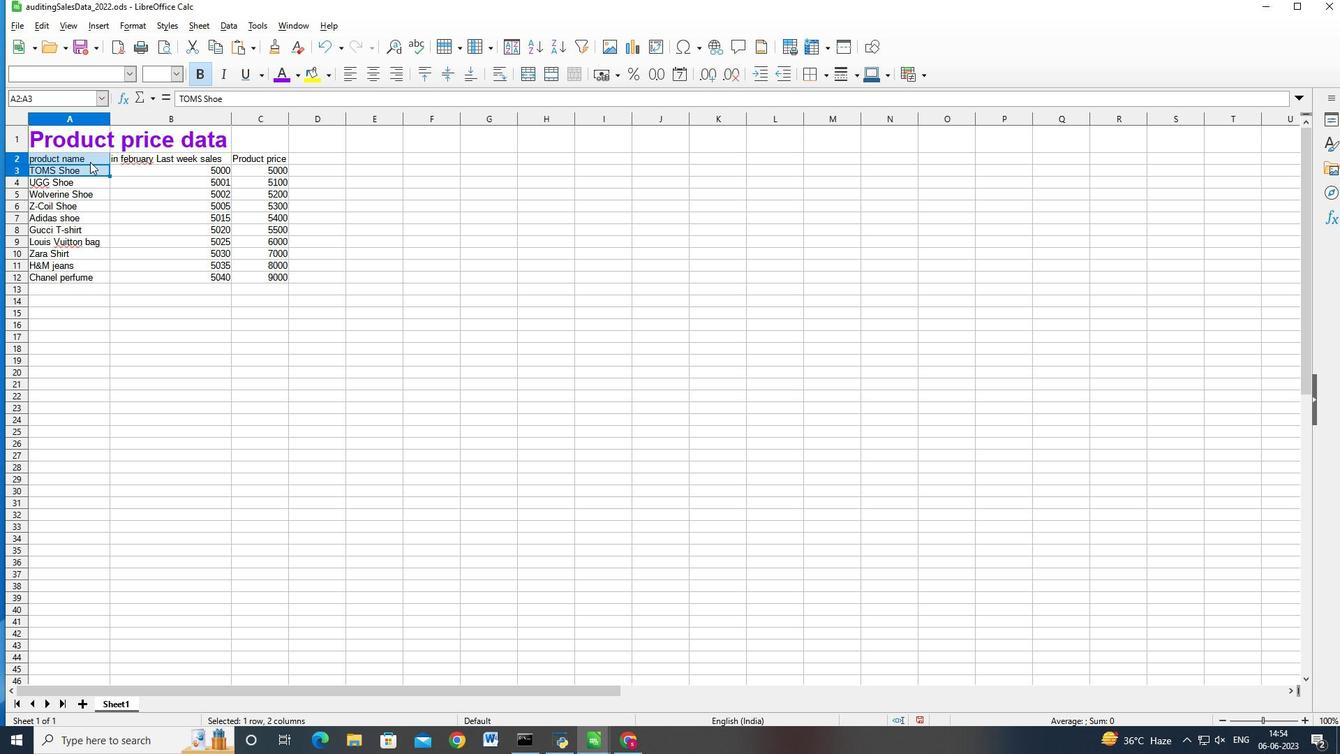 
Action: Mouse pressed left at (90, 161)
Screenshot: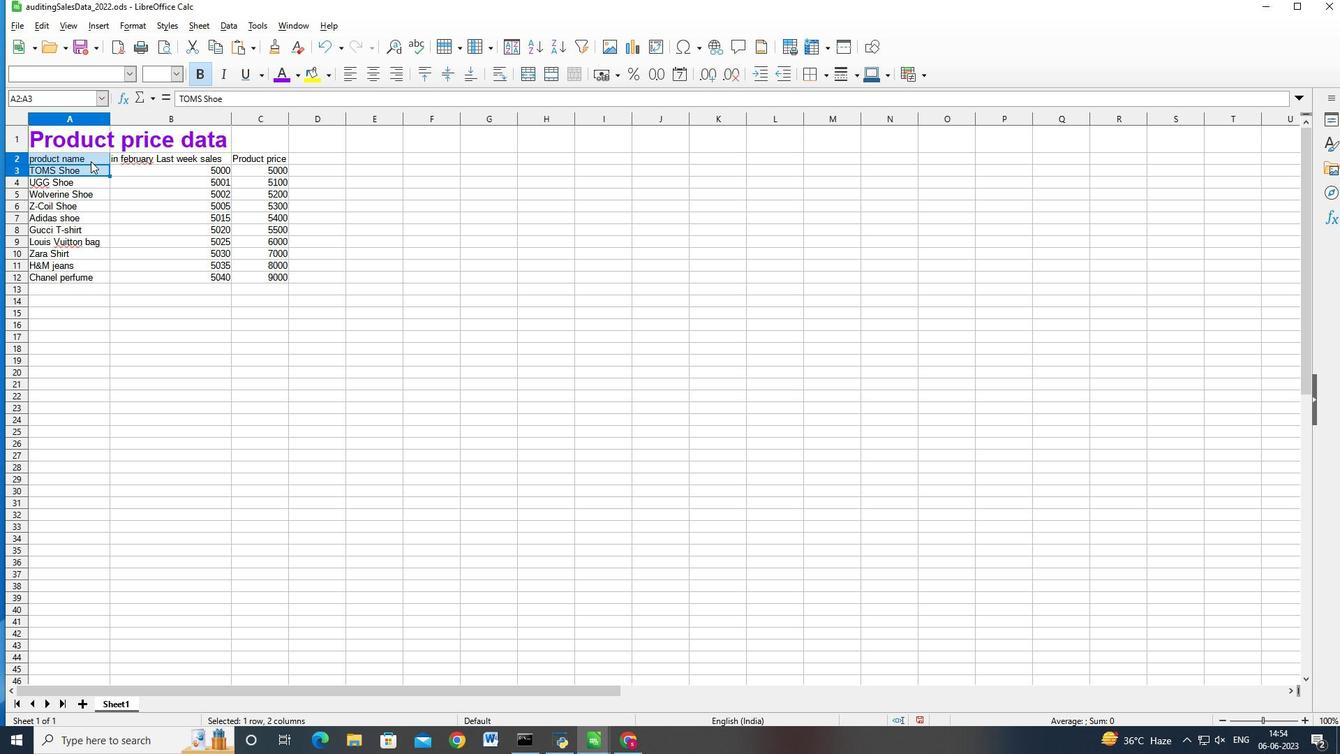 
Action: Mouse moved to (97, 158)
Screenshot: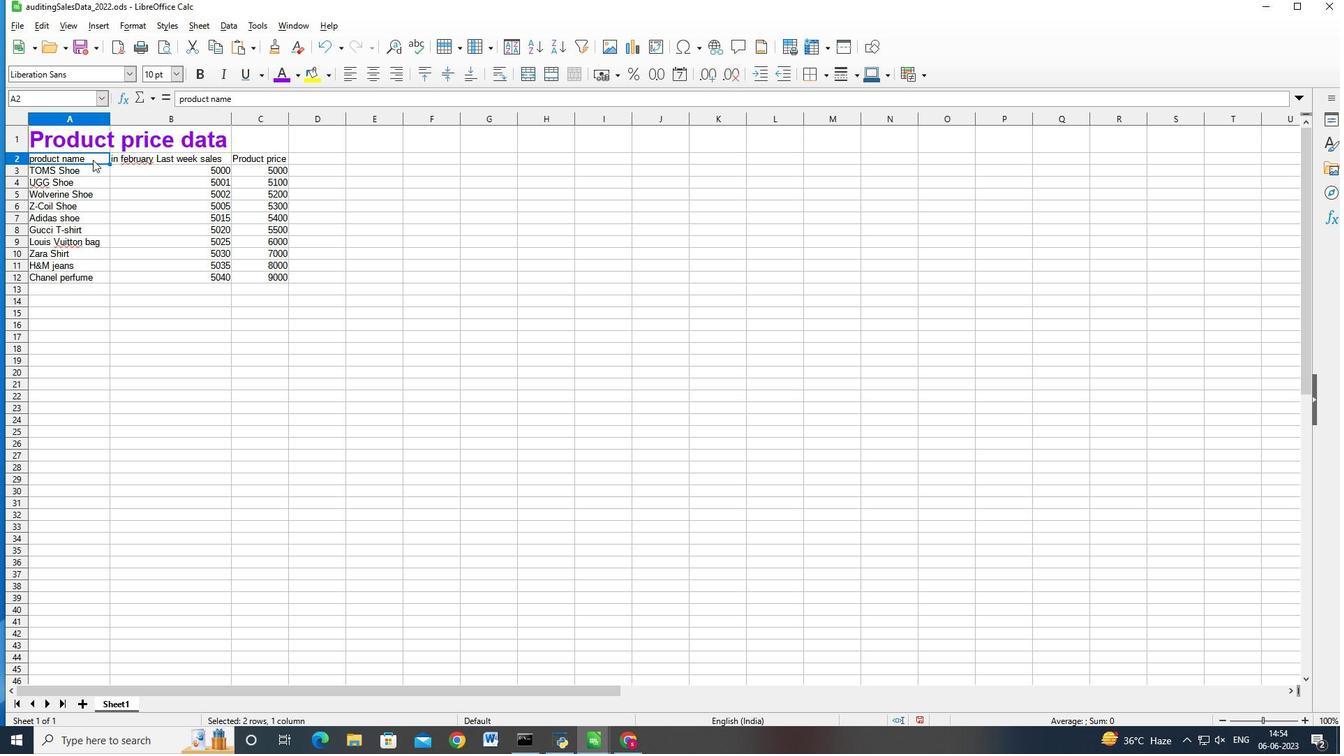 
Action: Key pressed <Key.shift><Key.shift><Key.shift><Key.shift><Key.shift><Key.shift><Key.shift><Key.shift><Key.shift><Key.shift><Key.shift><Key.shift><Key.shift><Key.right><Key.right><Key.down><Key.down><Key.down><Key.down><Key.down><Key.down><Key.down><Key.down><Key.down><Key.down>
Screenshot: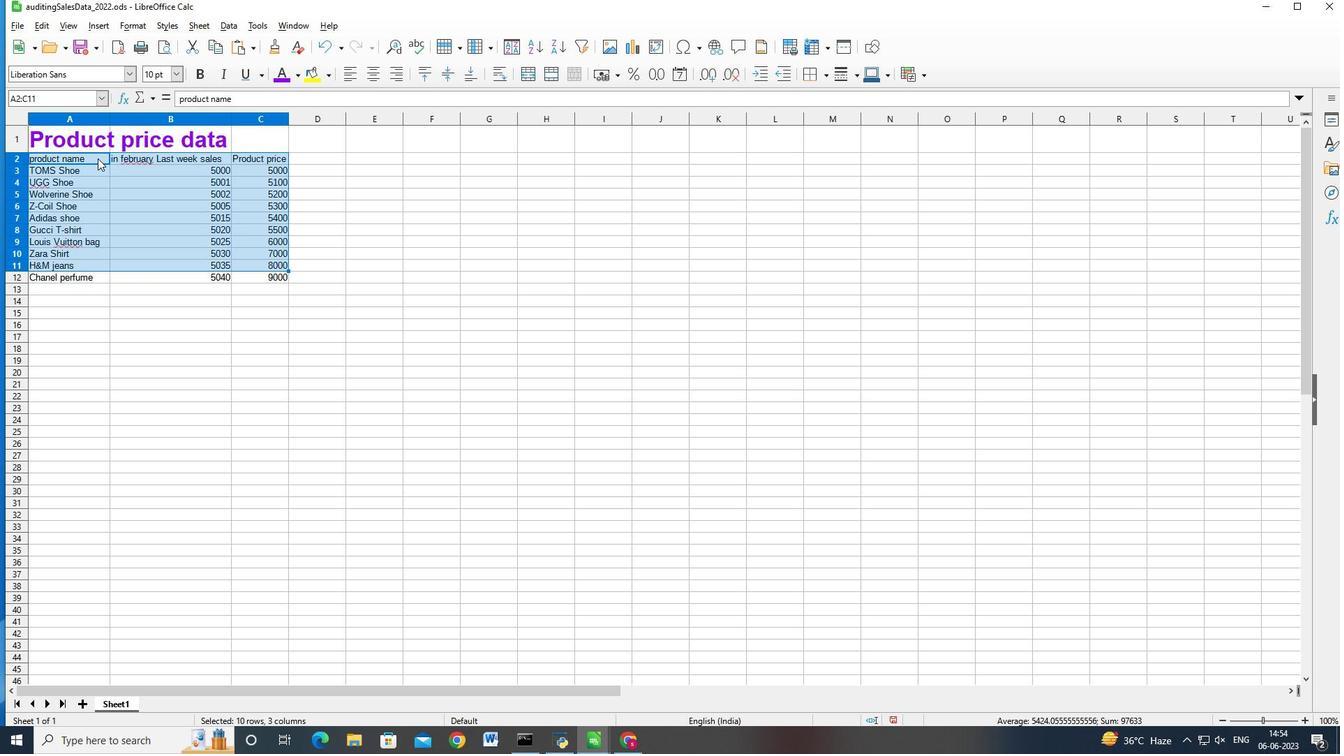 
Action: Mouse moved to (66, 75)
Screenshot: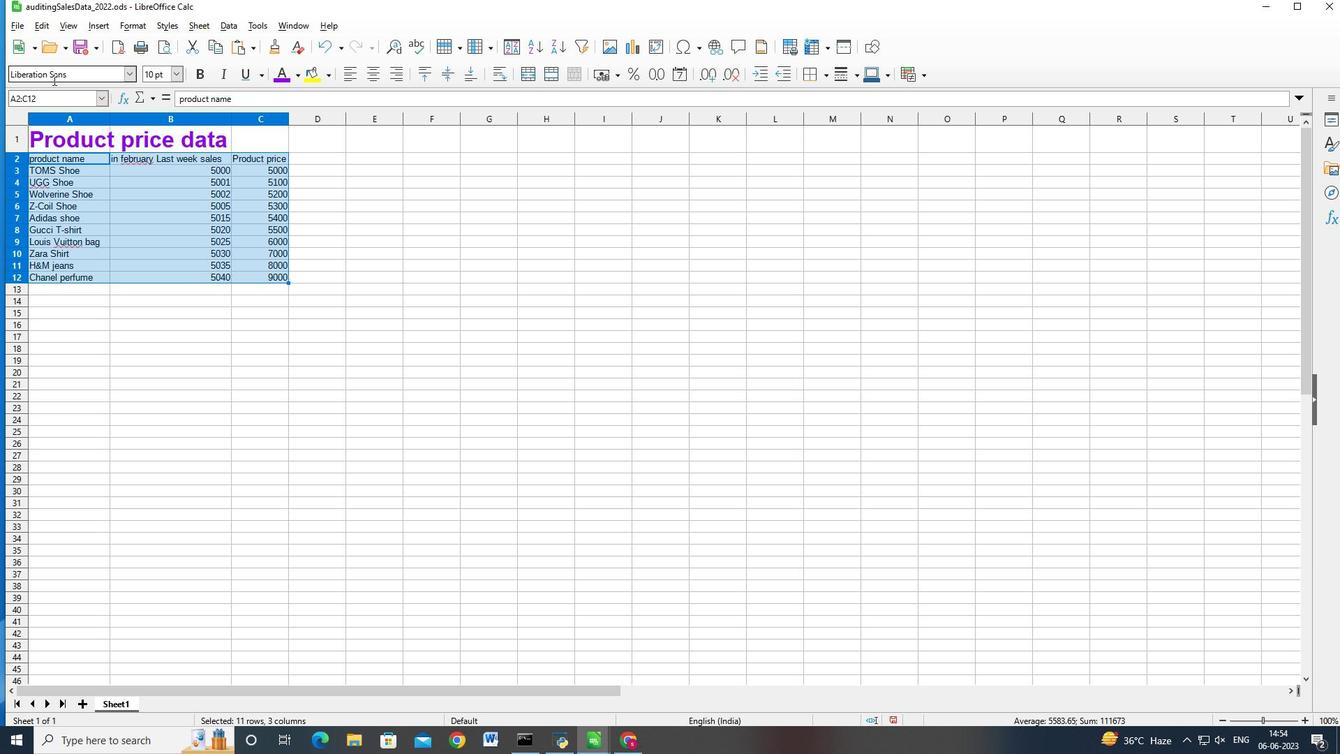 
Action: Mouse pressed left at (66, 75)
Screenshot: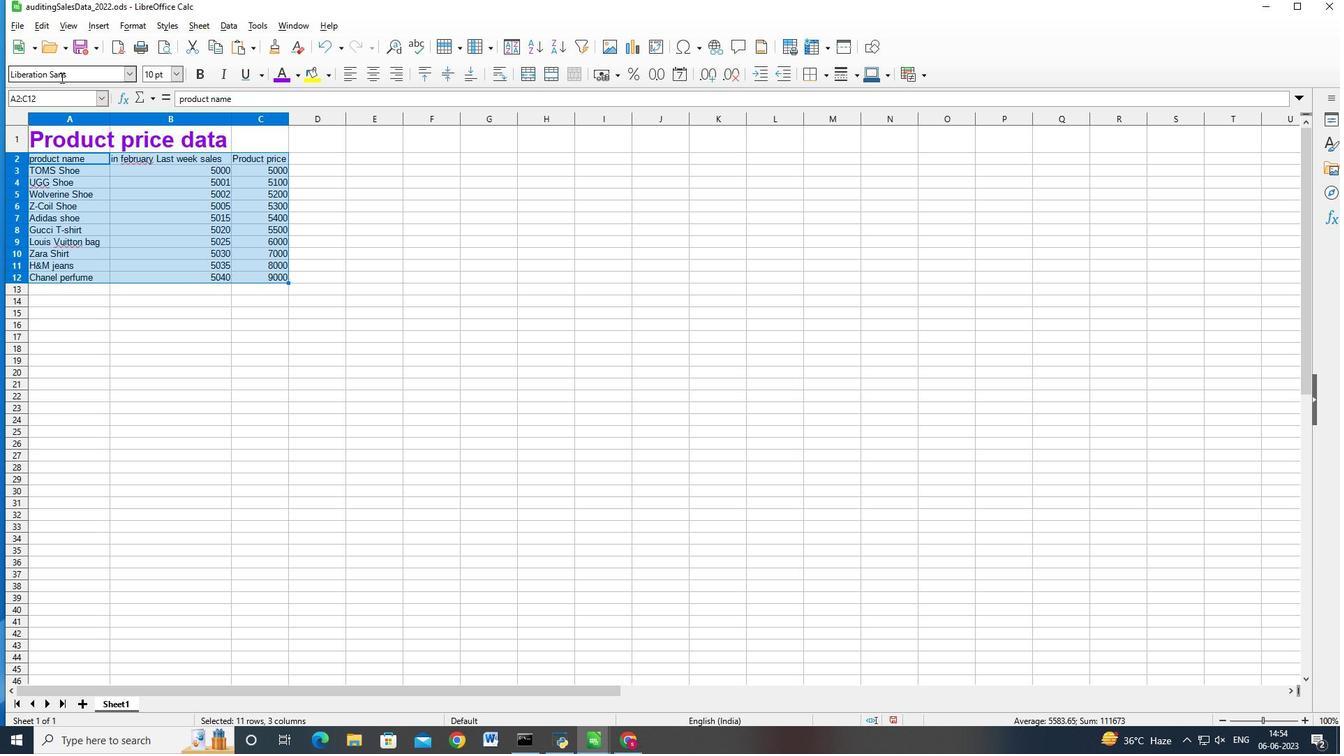 
Action: Mouse moved to (21, 71)
Screenshot: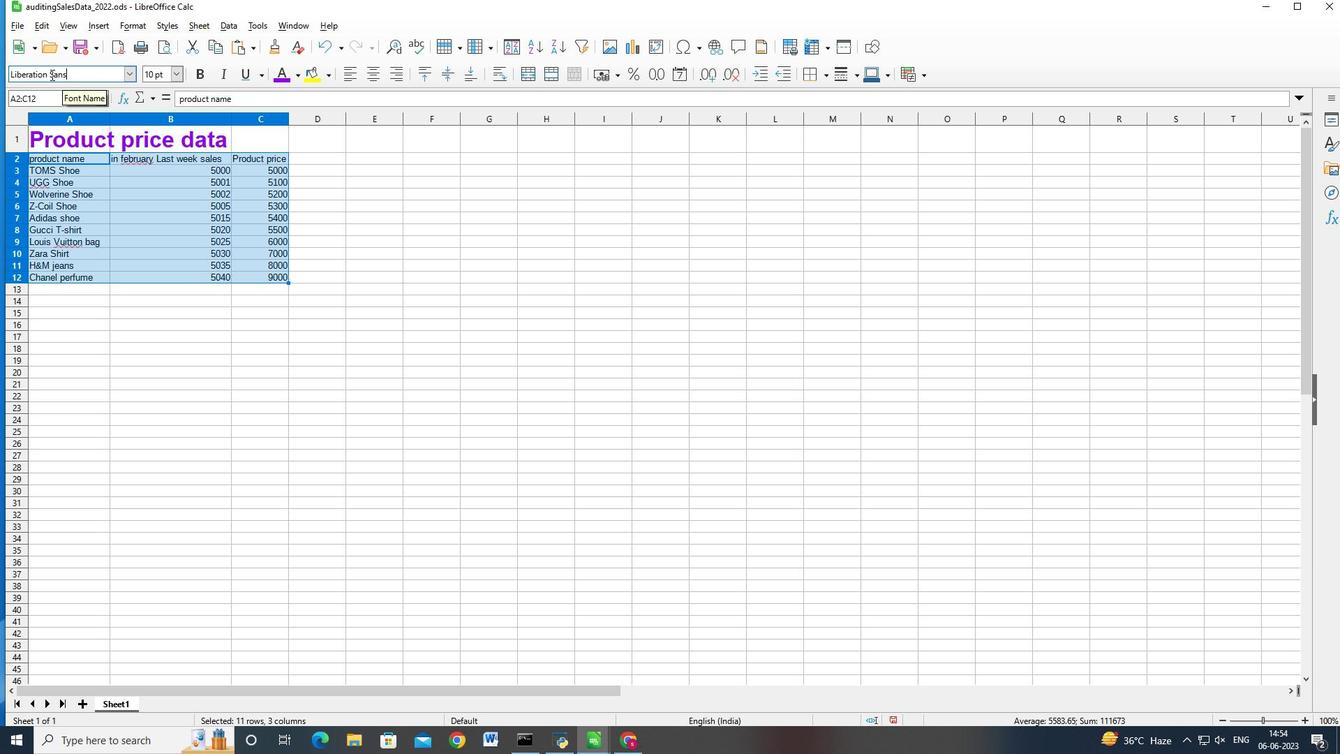 
Action: Key pressed <Key.backspace><Key.backspace><Key.backspace><Key.backspace><Key.backspace><Key.backspace><Key.backspace><Key.backspace><Key.backspace><Key.backspace><Key.backspace><Key.backspace><Key.backspace><Key.backspace><Key.backspace><Key.backspace><Key.backspace><Key.backspace>alefand<Key.enter>
Screenshot: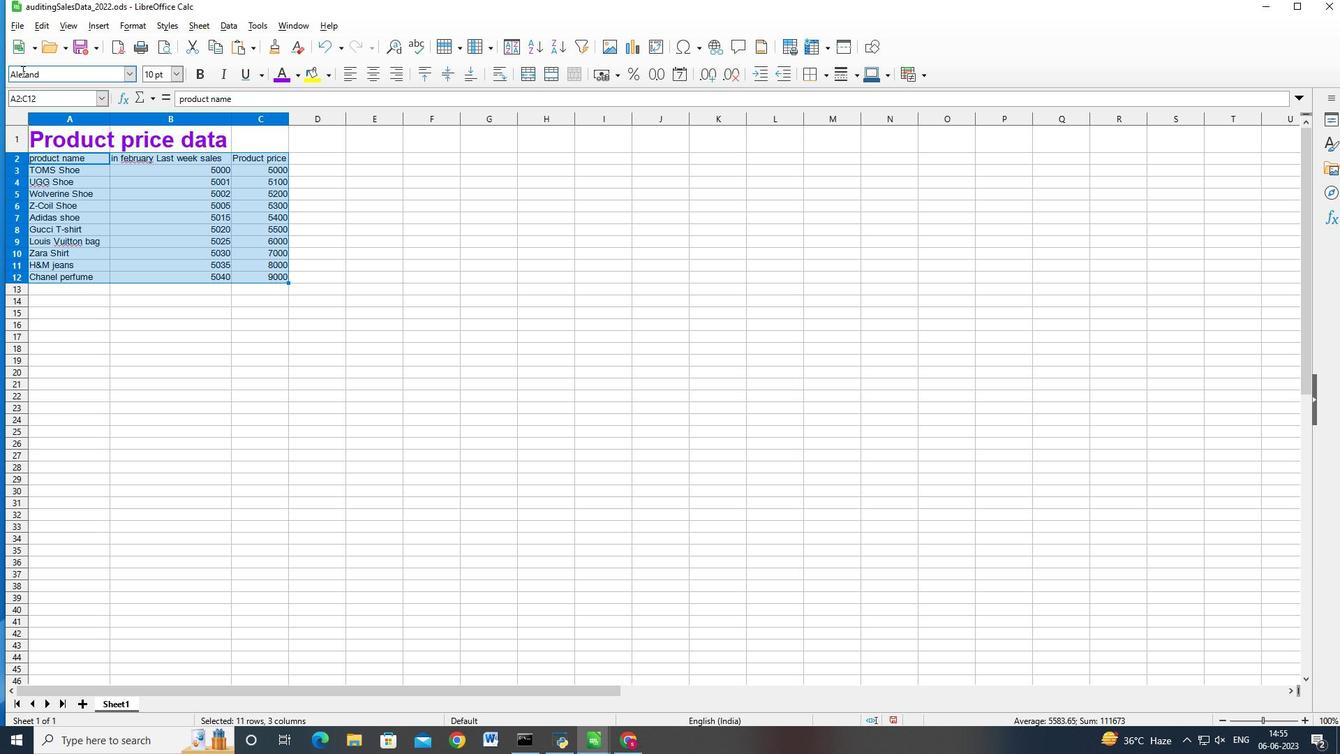 
Action: Mouse moved to (164, 74)
Screenshot: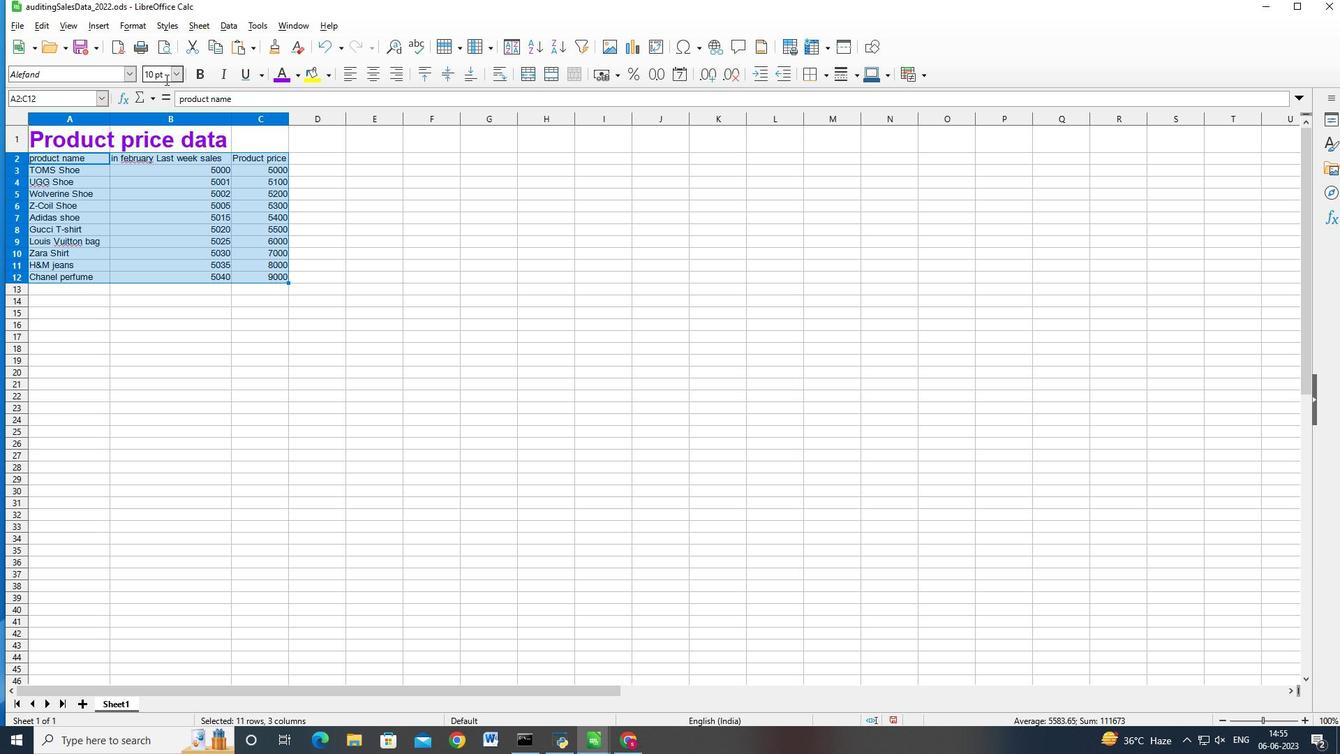 
Action: Mouse pressed left at (164, 74)
Screenshot: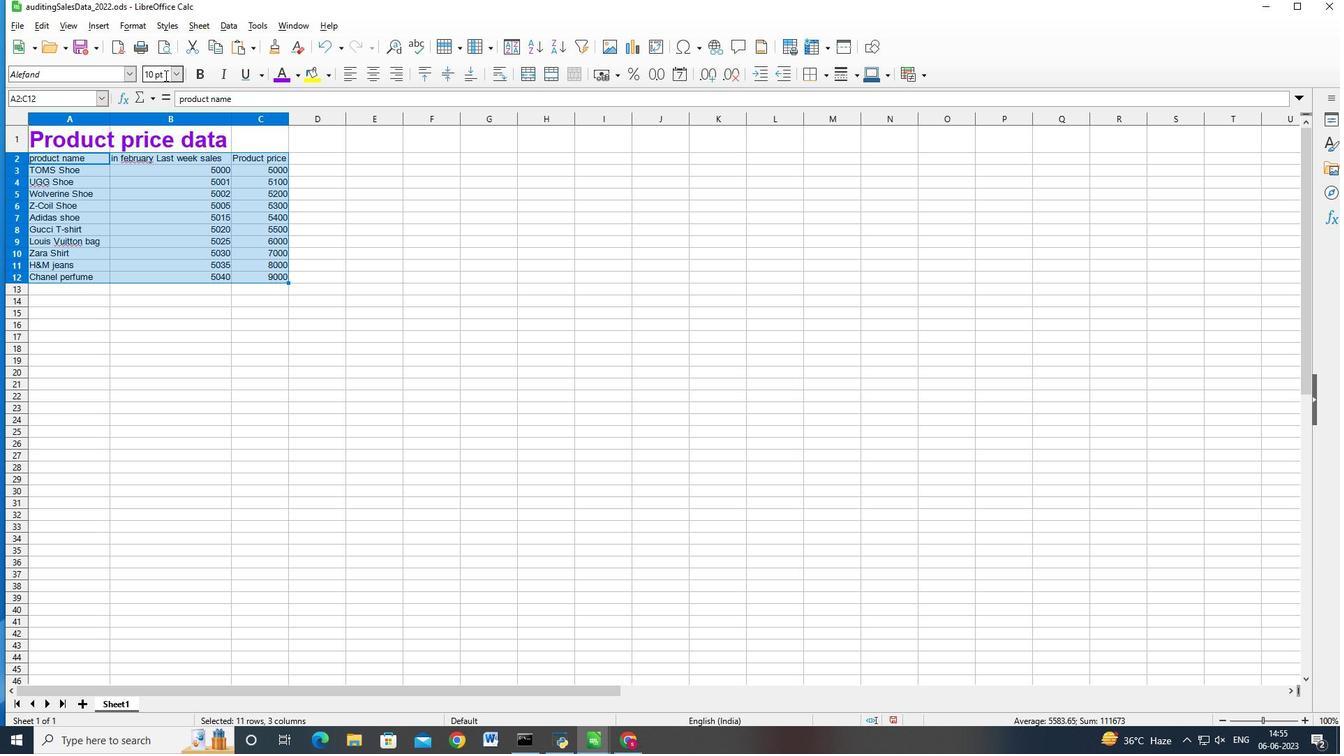 
Action: Key pressed <Key.backspace><Key.backspace><Key.backspace><Key.backspace>6<Key.enter>
Screenshot: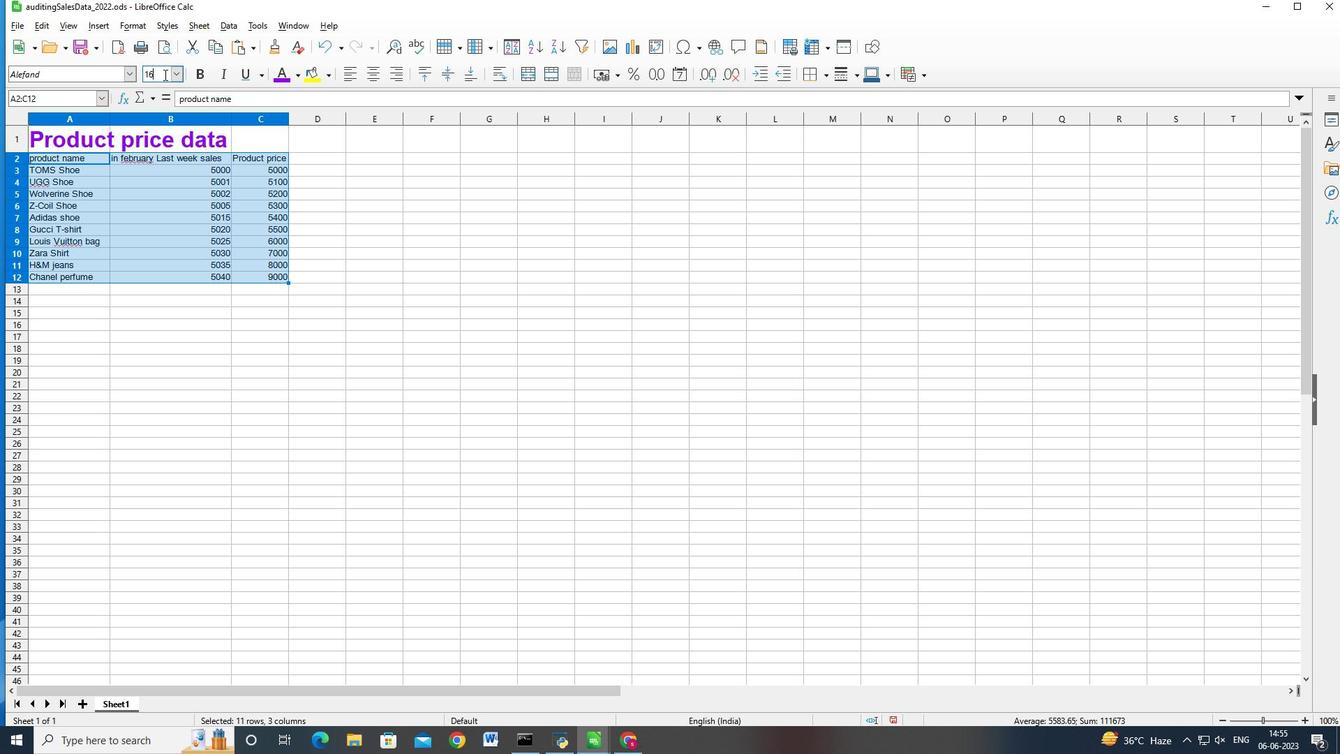 
Action: Mouse moved to (106, 134)
Screenshot: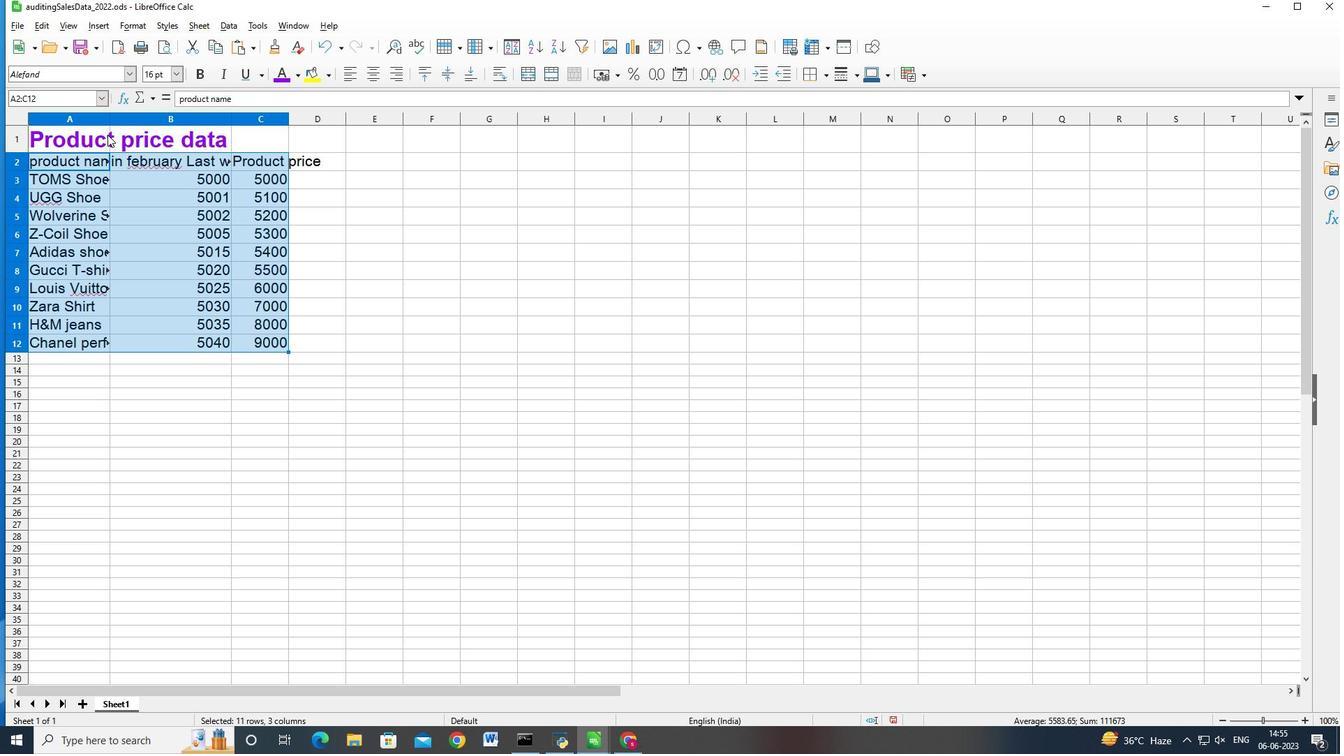 
Action: Mouse pressed left at (106, 134)
Screenshot: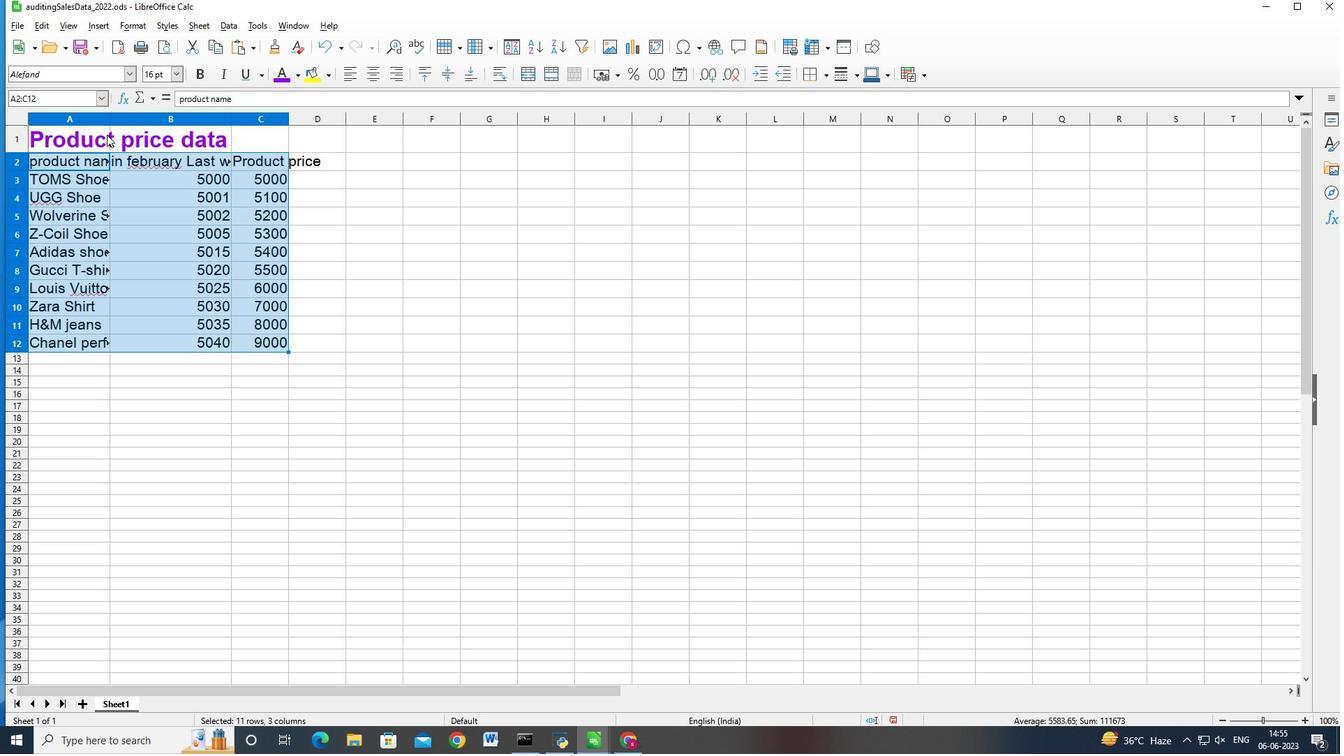 
Action: Mouse moved to (126, 132)
Screenshot: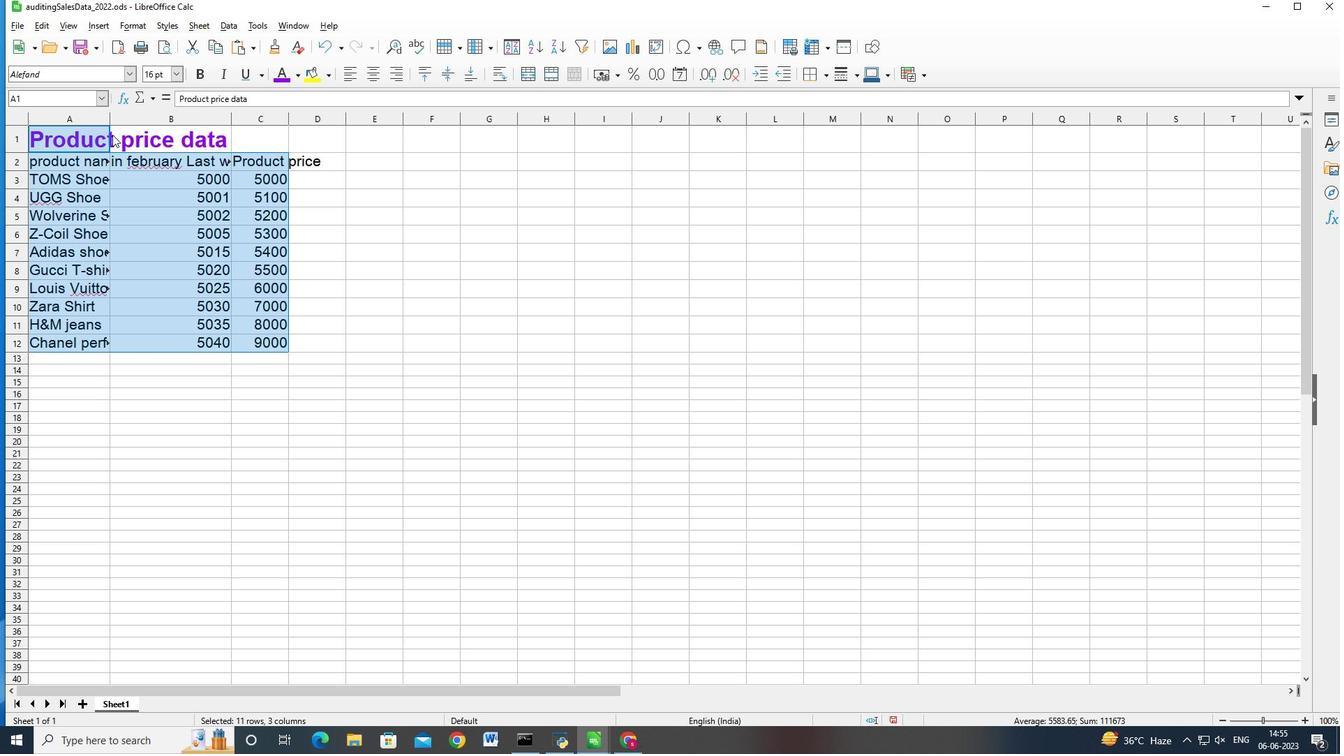 
Action: Mouse pressed left at (126, 132)
Screenshot: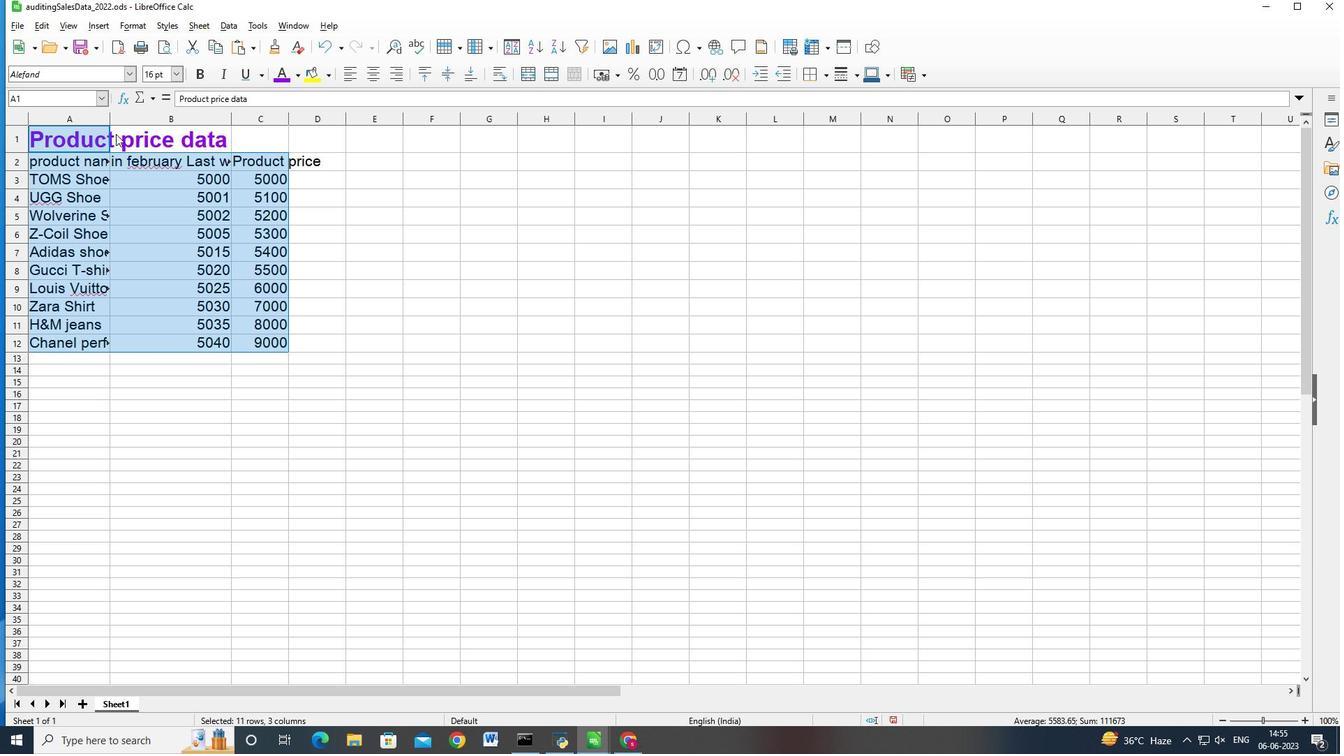 
Action: Mouse moved to (300, 162)
Screenshot: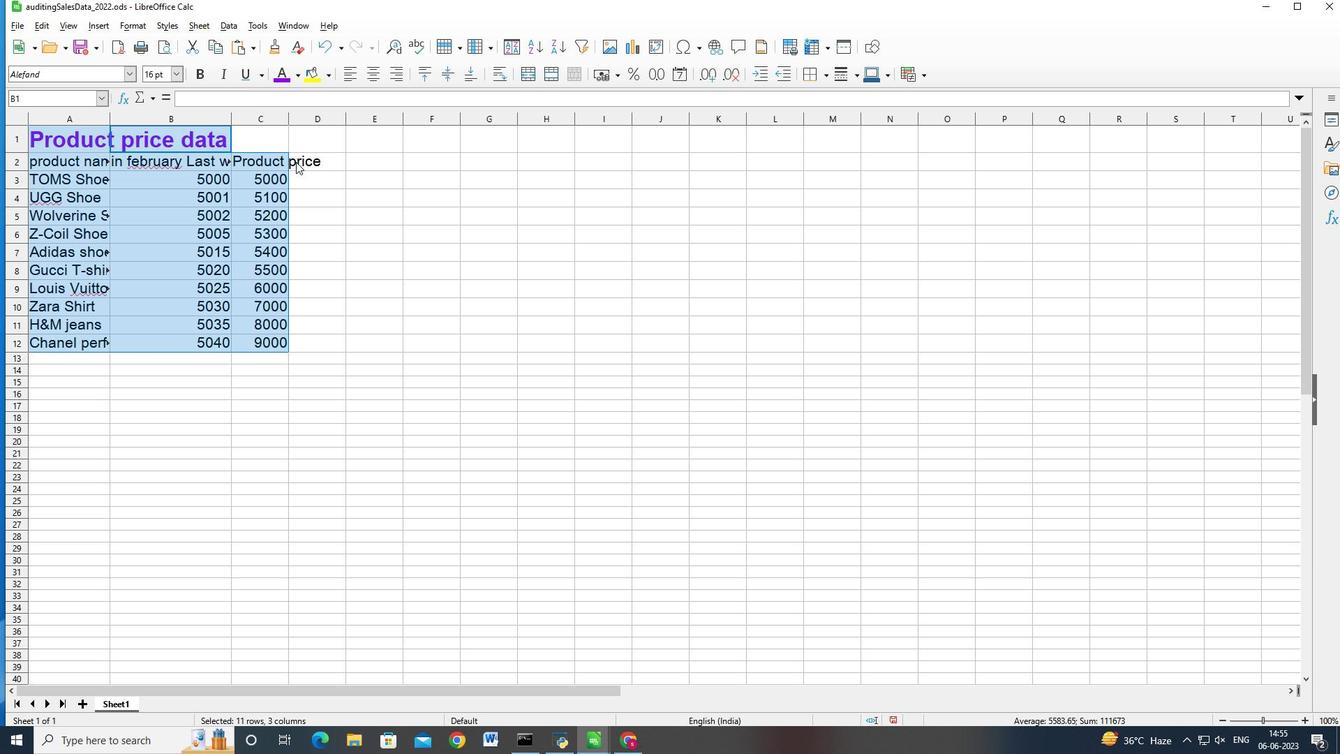 
Action: Mouse pressed left at (300, 162)
Screenshot: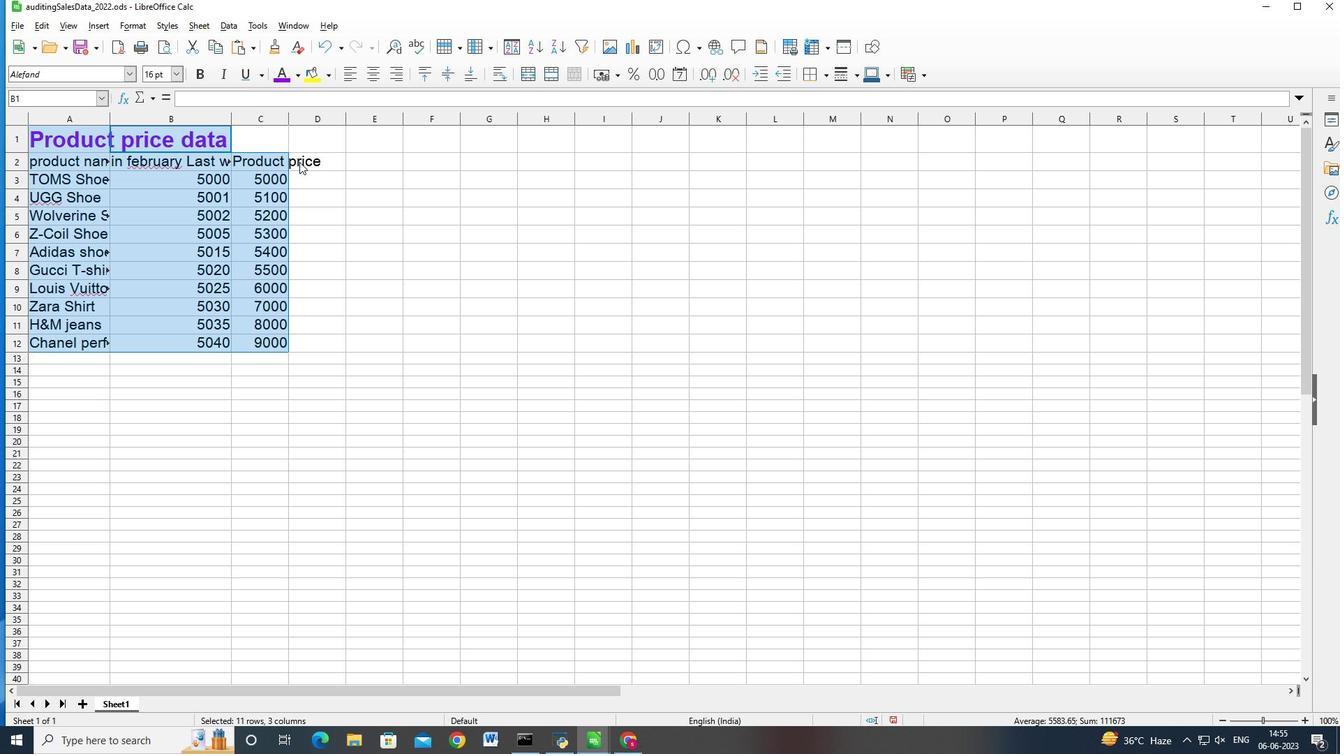 
Action: Mouse moved to (430, 67)
Screenshot: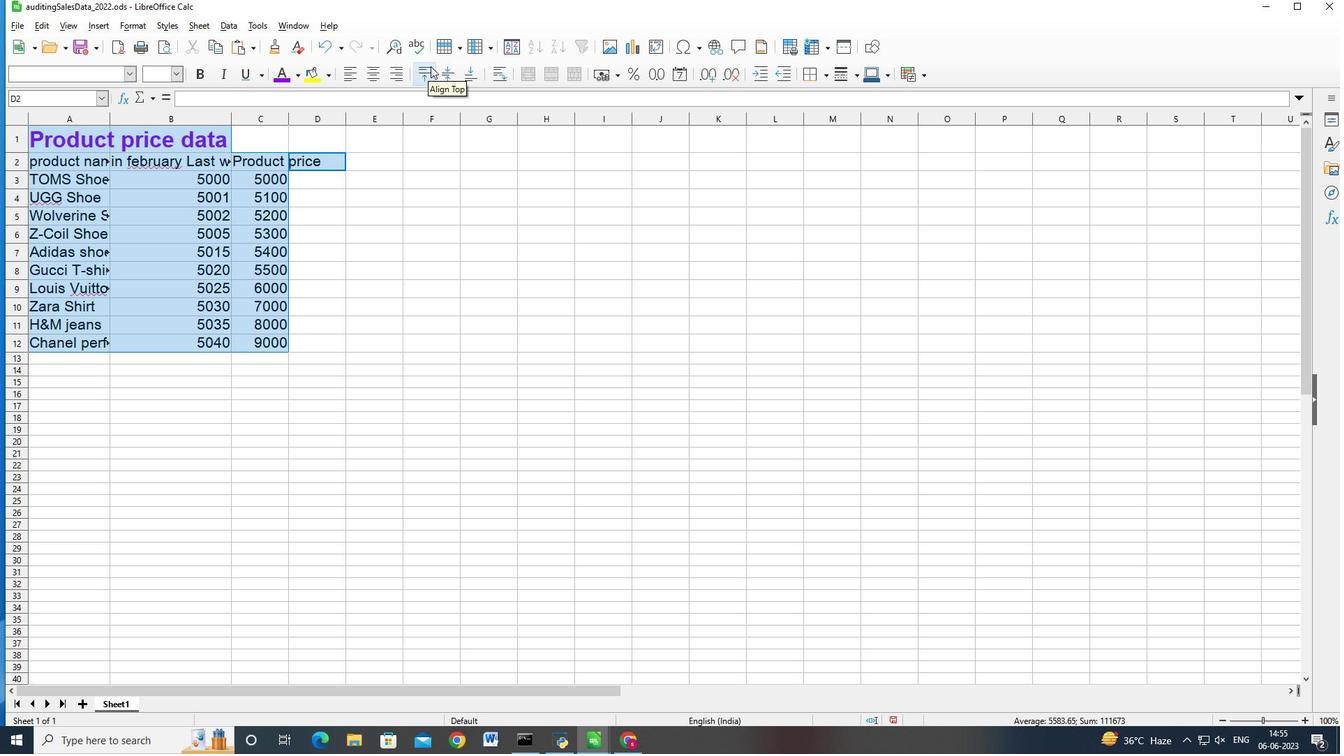 
Action: Mouse pressed left at (430, 67)
Screenshot: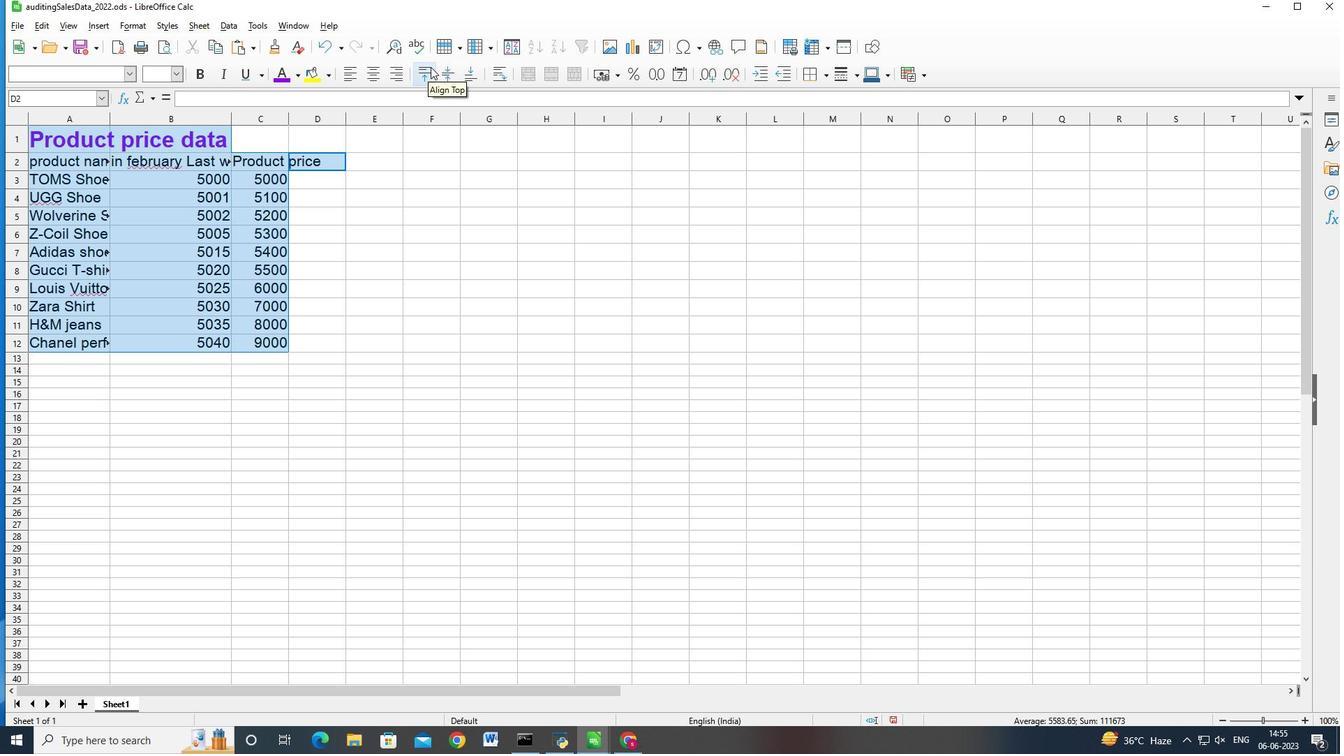 
Action: Mouse moved to (354, 259)
Screenshot: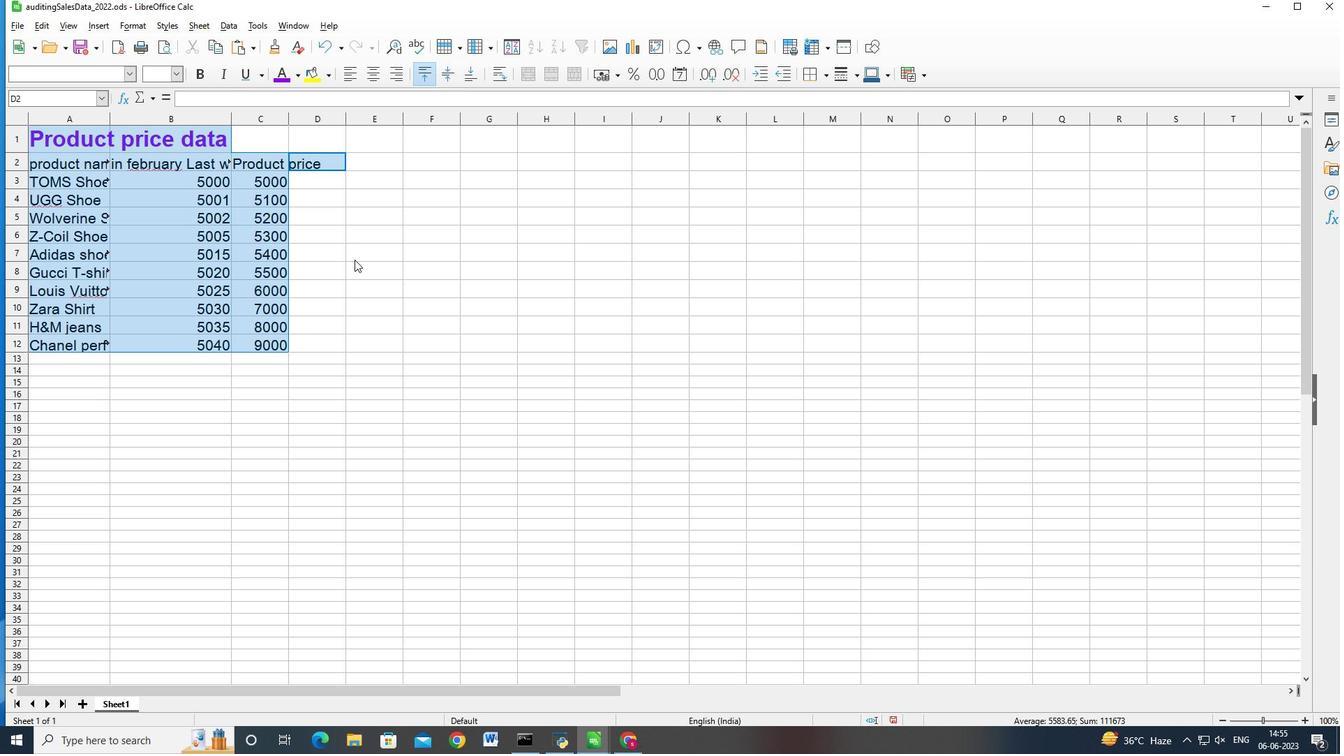 
